 Task: Select the ignore option in the lint unknown at rules.
Action: Mouse moved to (72, 541)
Screenshot: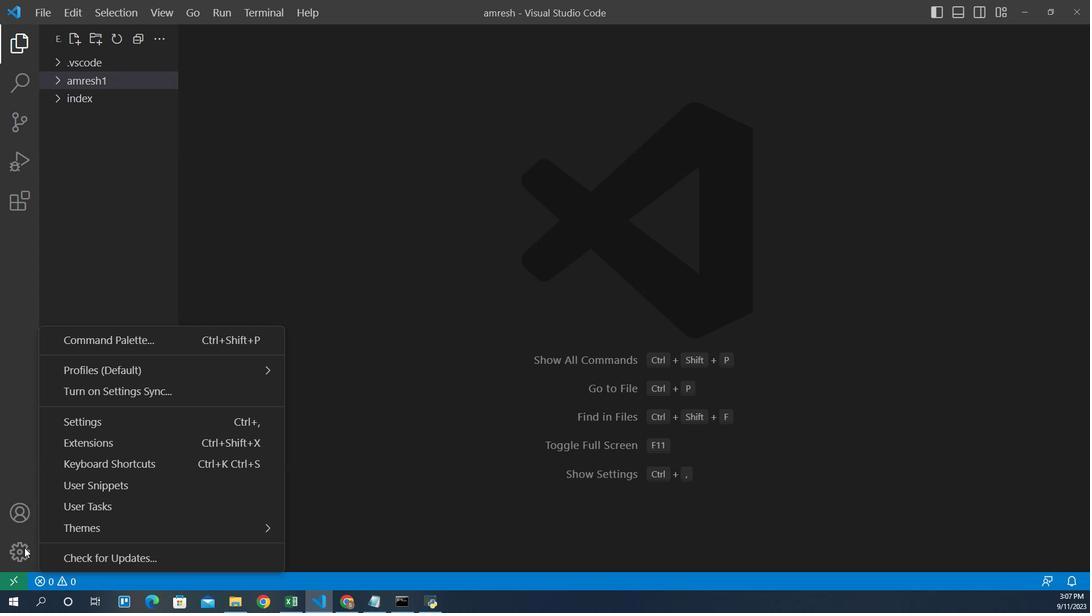 
Action: Mouse pressed left at (72, 541)
Screenshot: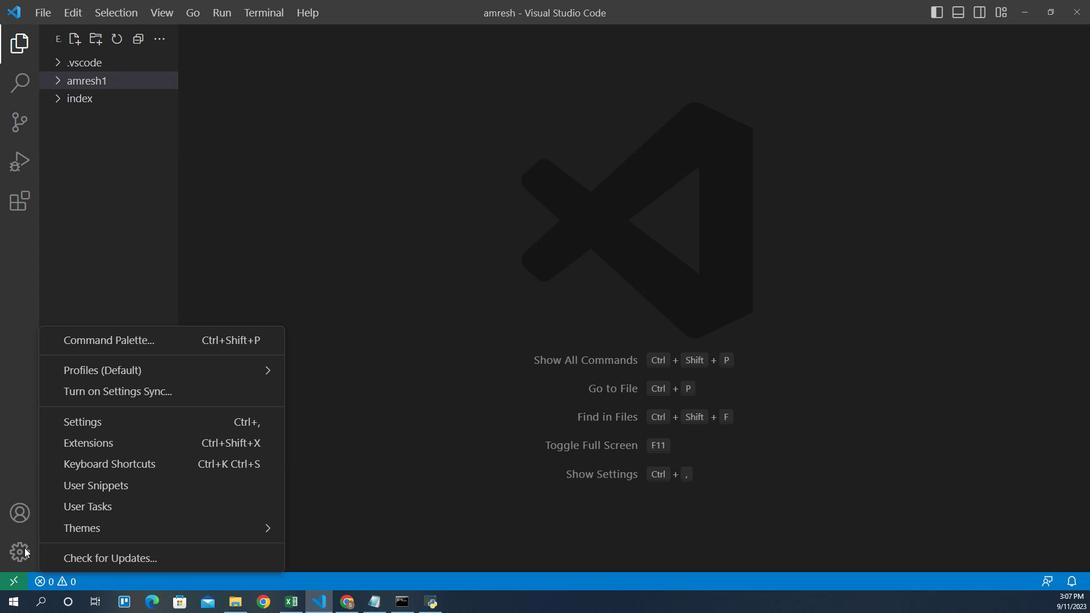 
Action: Mouse moved to (125, 430)
Screenshot: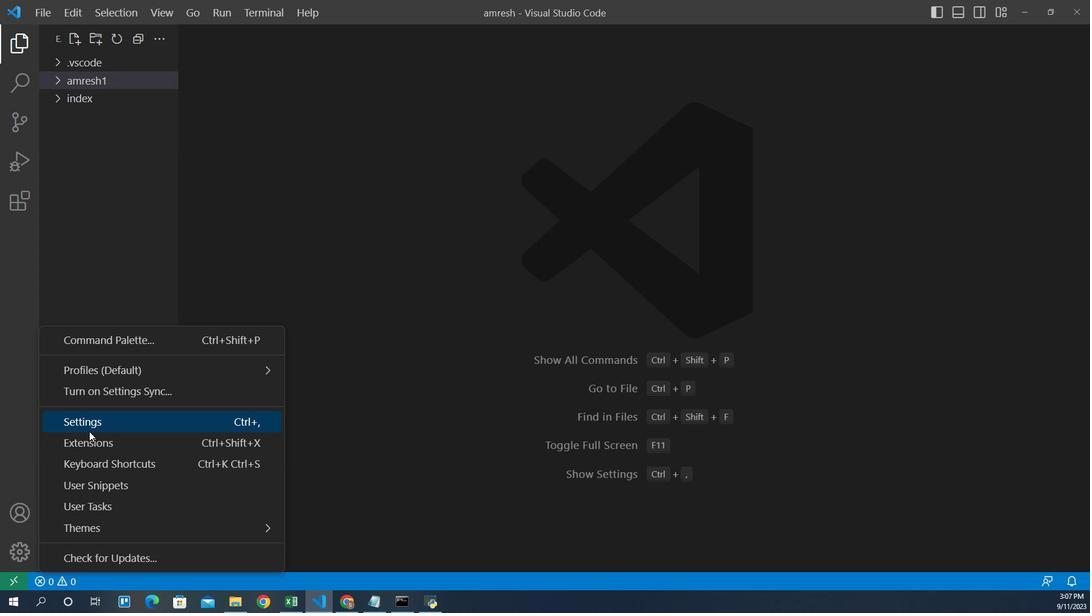 
Action: Mouse pressed left at (125, 430)
Screenshot: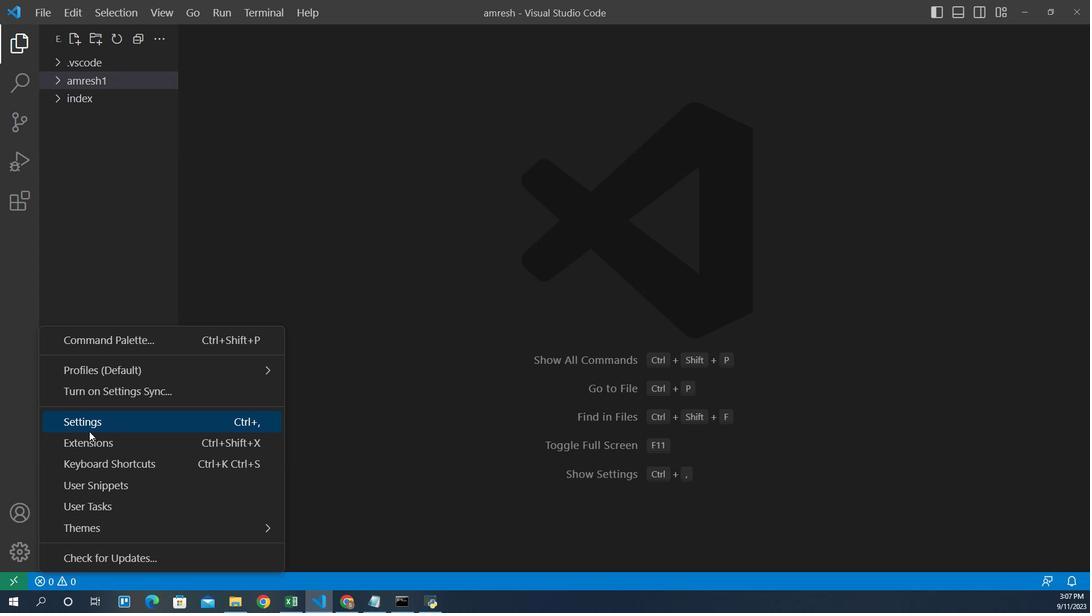 
Action: Mouse moved to (269, 272)
Screenshot: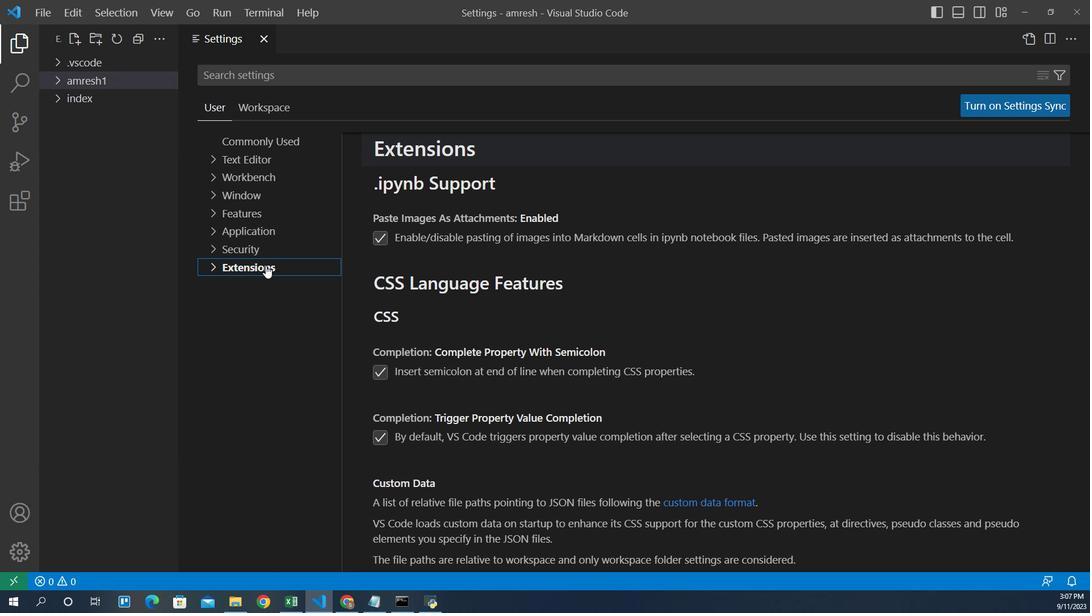 
Action: Mouse pressed left at (269, 272)
Screenshot: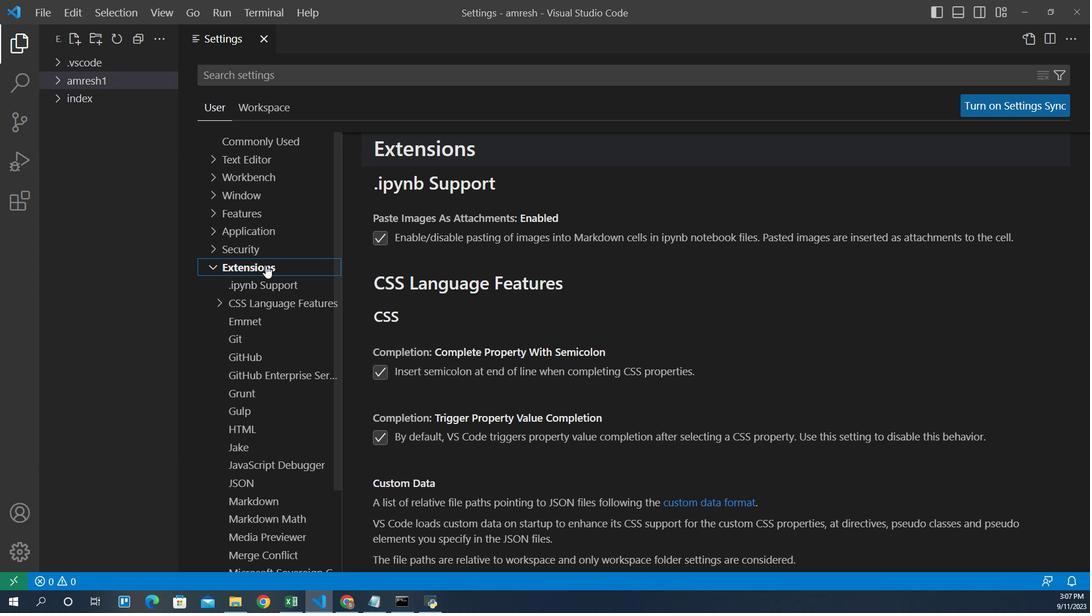 
Action: Mouse moved to (258, 309)
Screenshot: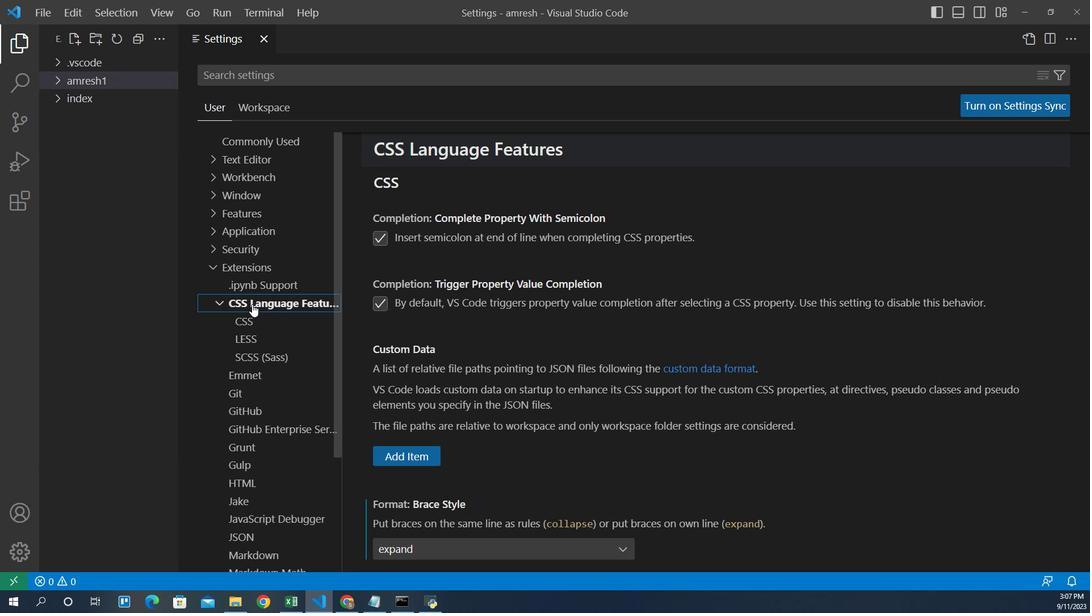 
Action: Mouse pressed left at (258, 309)
Screenshot: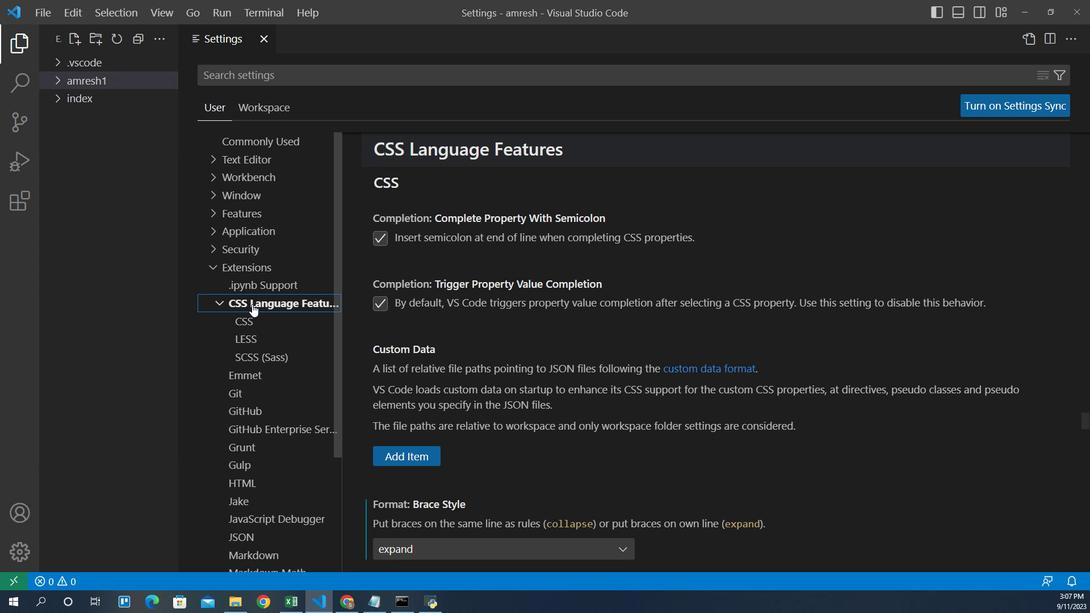 
Action: Mouse moved to (269, 358)
Screenshot: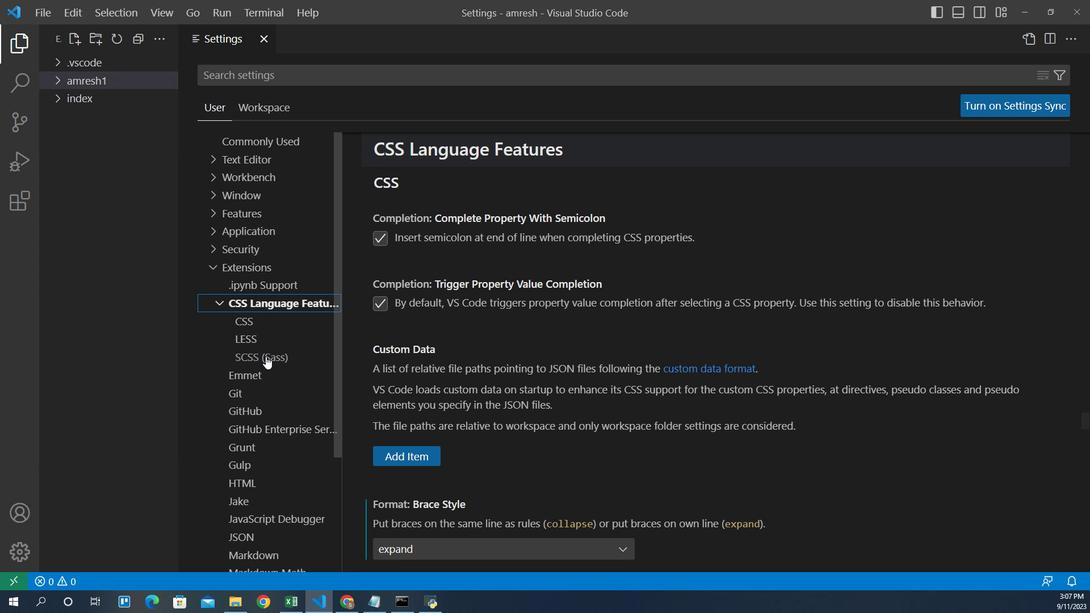 
Action: Mouse pressed left at (269, 358)
Screenshot: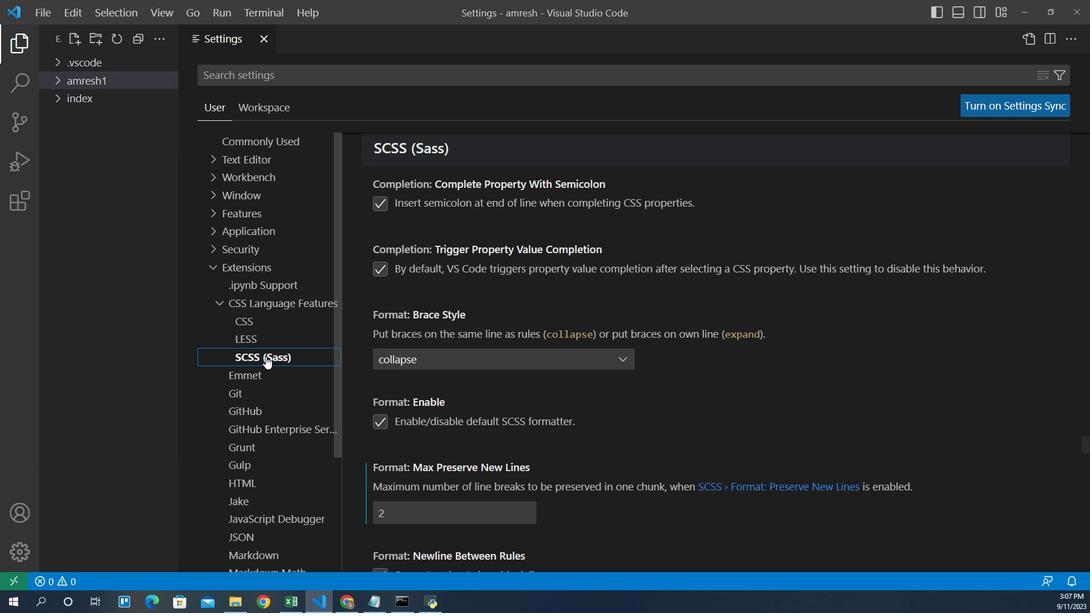 
Action: Mouse moved to (460, 382)
Screenshot: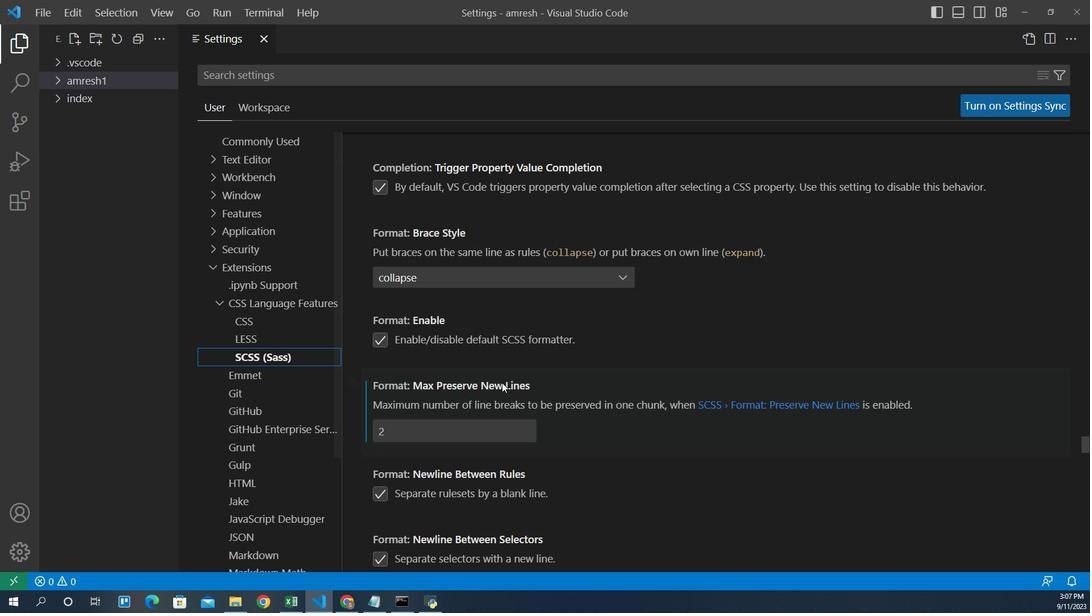 
Action: Mouse scrolled (460, 381) with delta (0, 0)
Screenshot: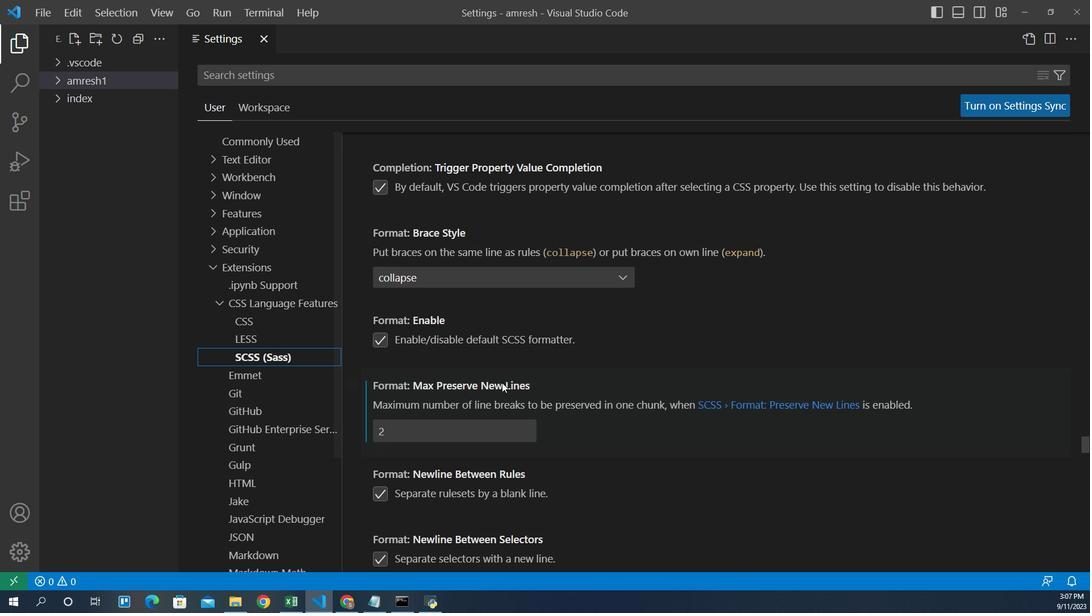 
Action: Mouse moved to (461, 382)
Screenshot: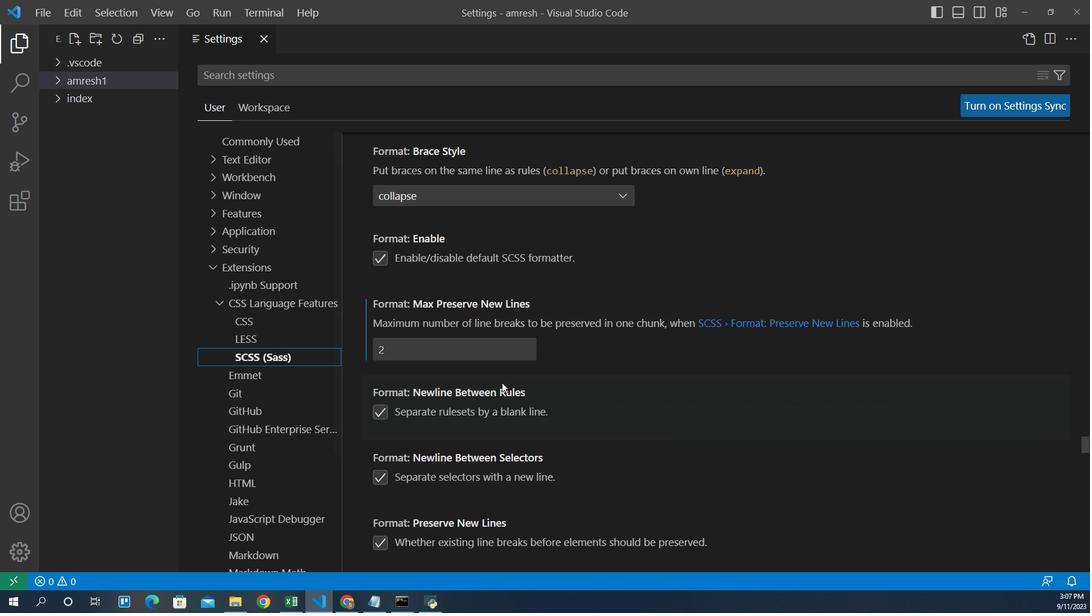 
Action: Mouse scrolled (461, 382) with delta (0, 0)
Screenshot: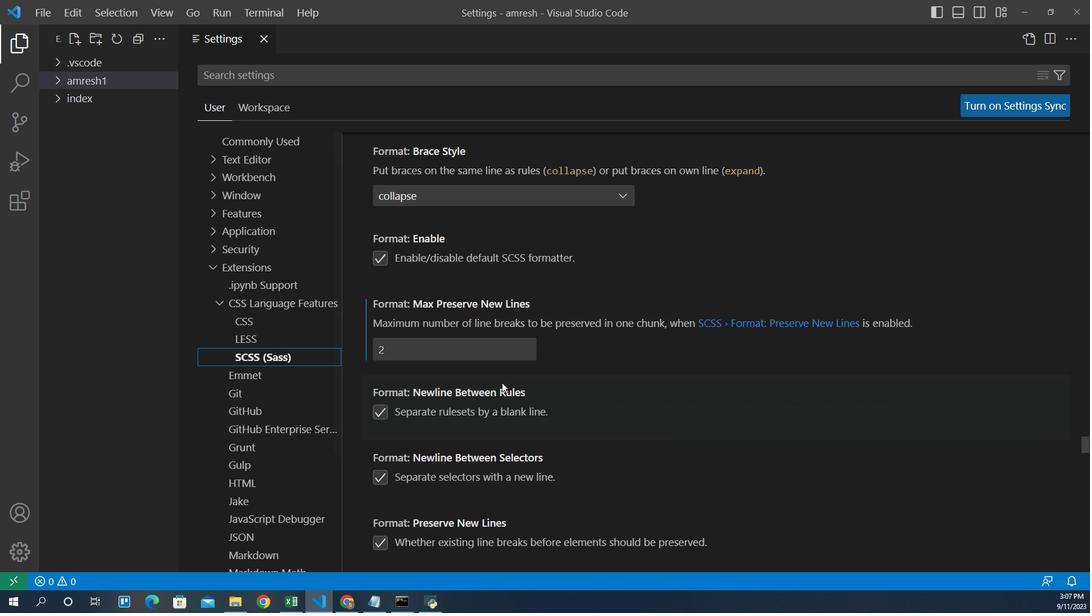 
Action: Mouse moved to (461, 382)
Screenshot: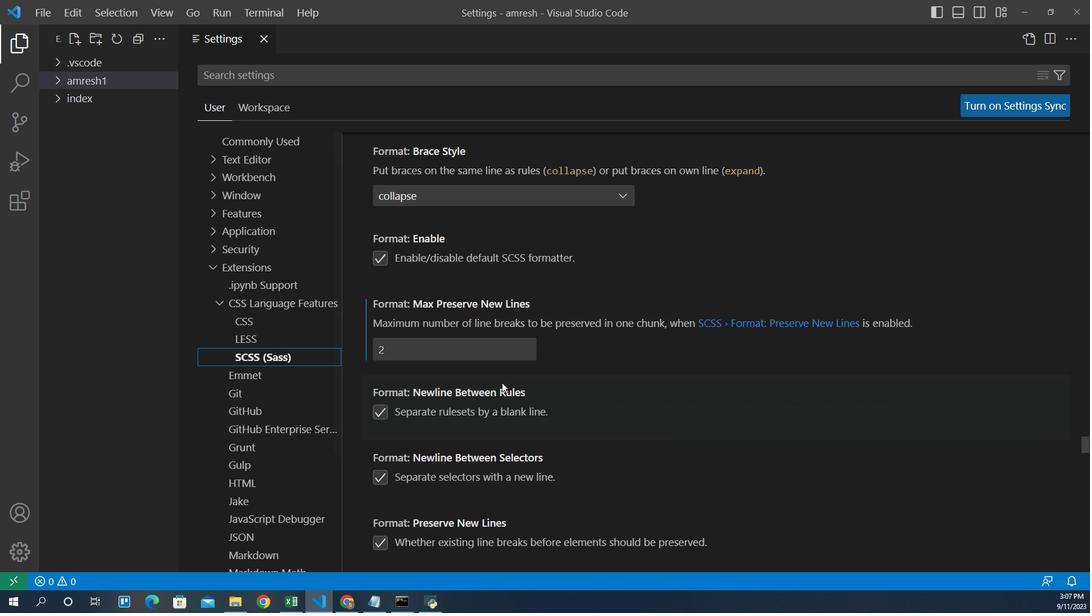 
Action: Mouse scrolled (461, 382) with delta (0, 0)
Screenshot: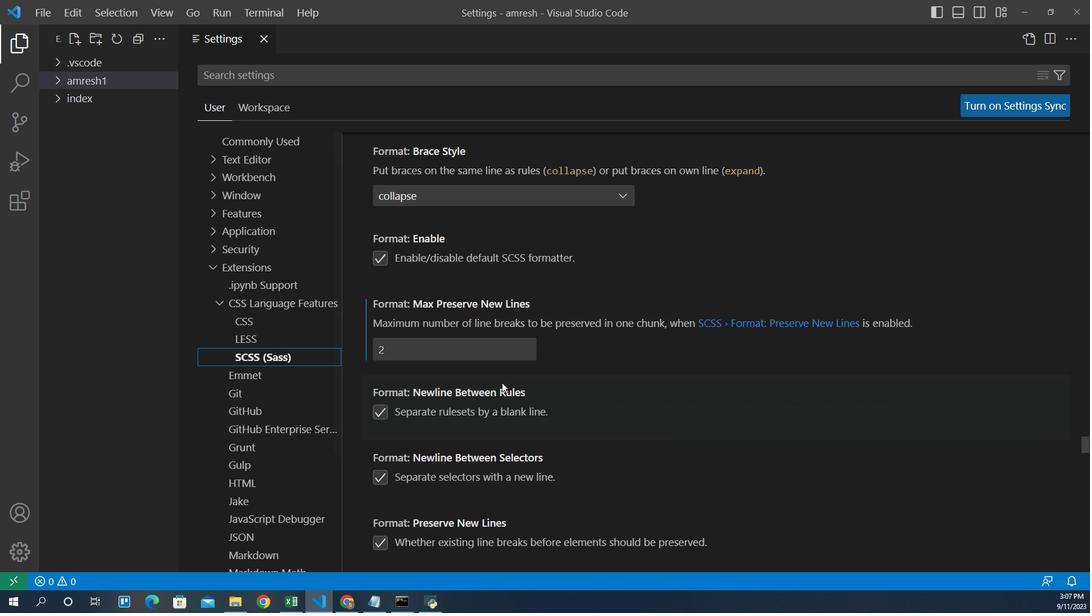 
Action: Mouse moved to (462, 382)
Screenshot: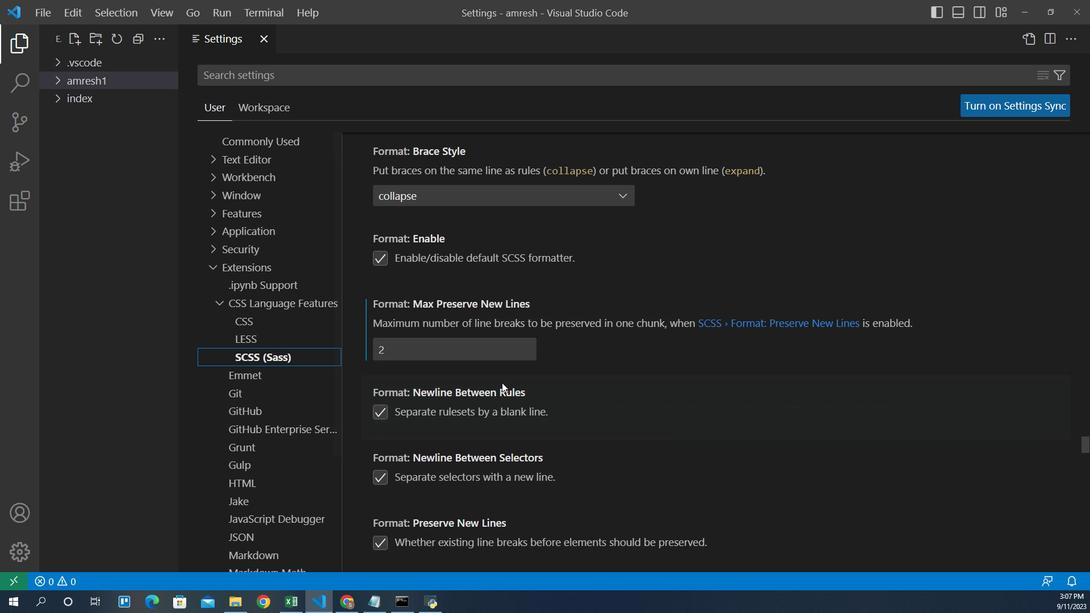 
Action: Mouse scrolled (462, 382) with delta (0, 0)
Screenshot: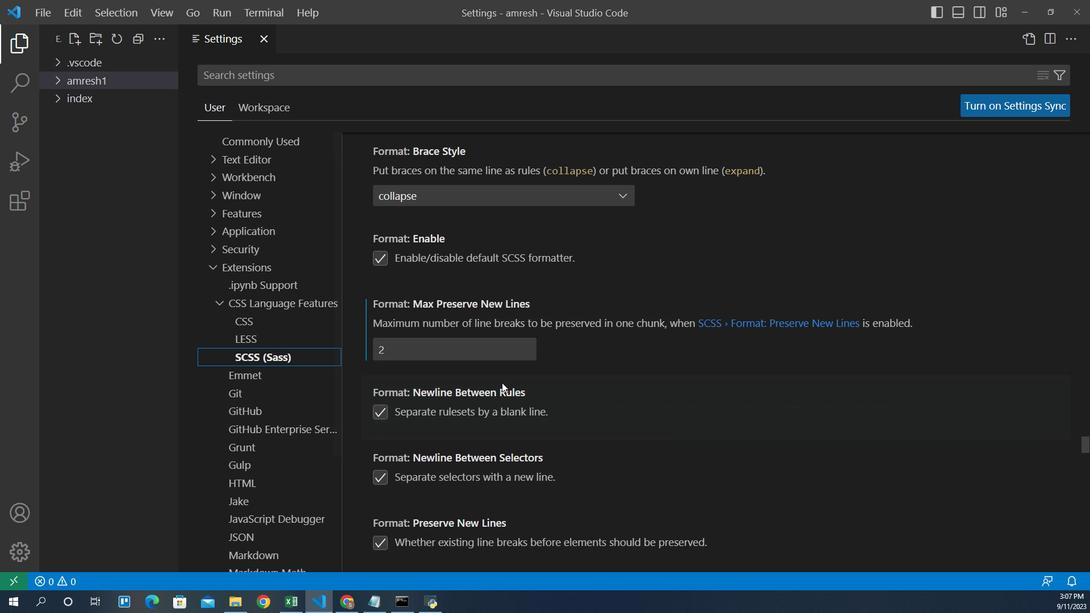 
Action: Mouse scrolled (462, 383) with delta (0, 0)
Screenshot: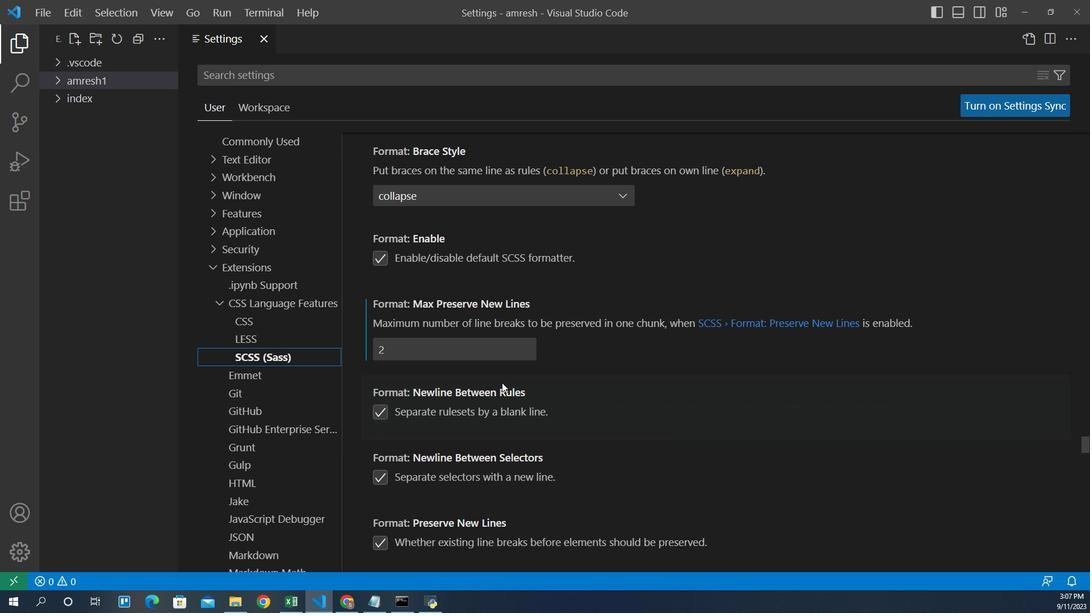 
Action: Mouse scrolled (462, 382) with delta (0, 0)
Screenshot: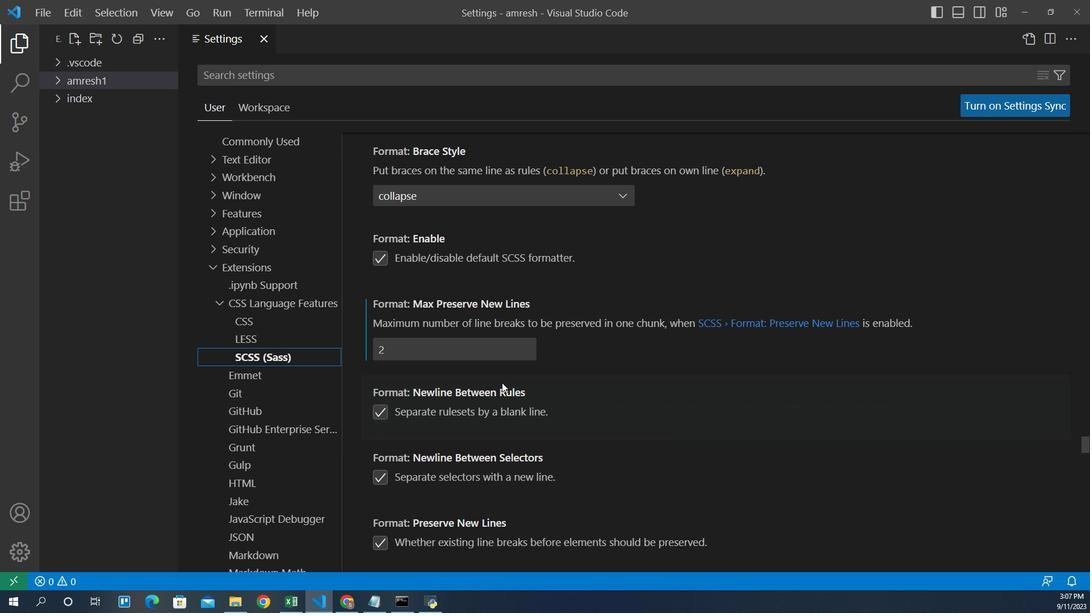 
Action: Mouse moved to (462, 383)
Screenshot: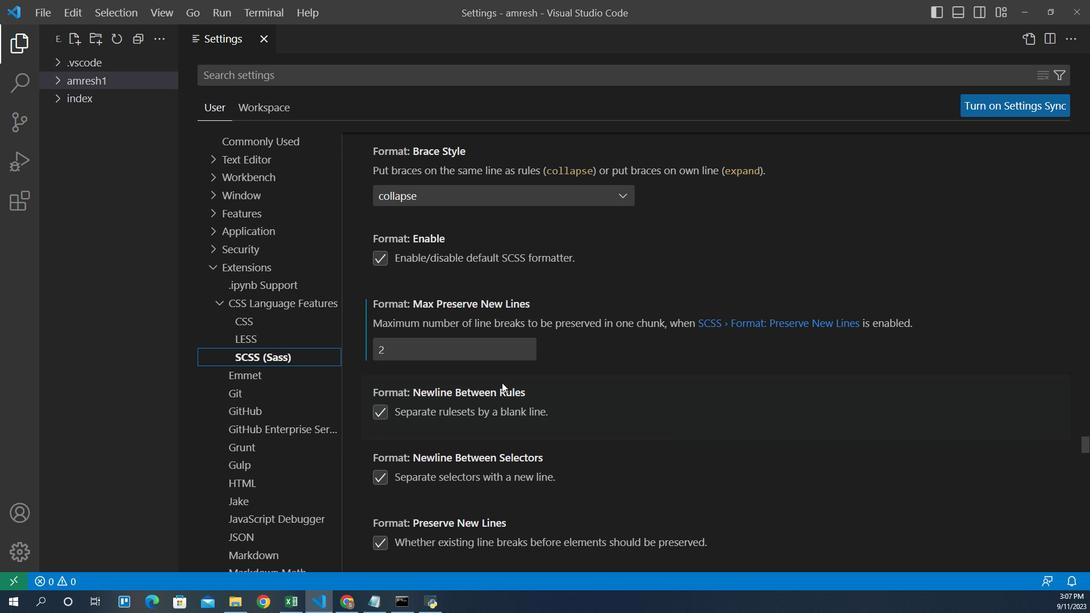 
Action: Mouse scrolled (462, 382) with delta (0, 0)
Screenshot: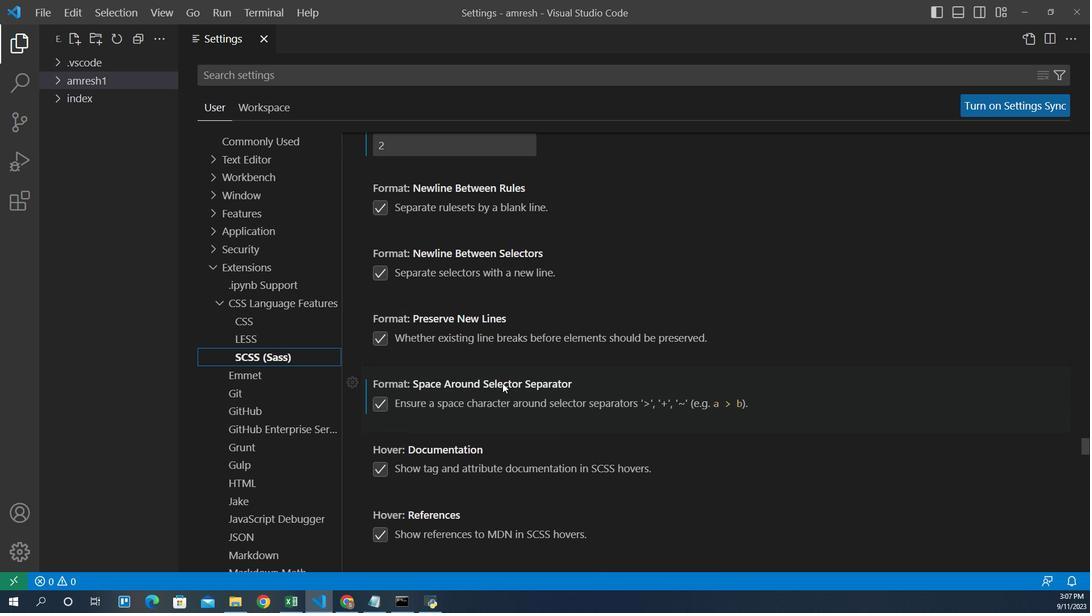 
Action: Mouse scrolled (462, 382) with delta (0, 0)
Screenshot: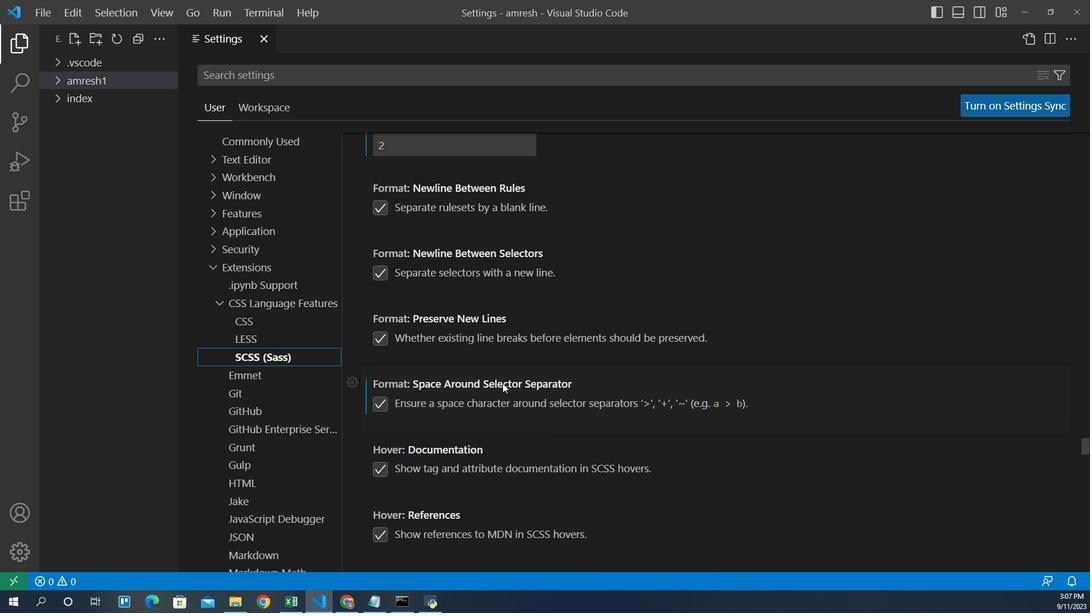 
Action: Mouse scrolled (462, 382) with delta (0, 0)
Screenshot: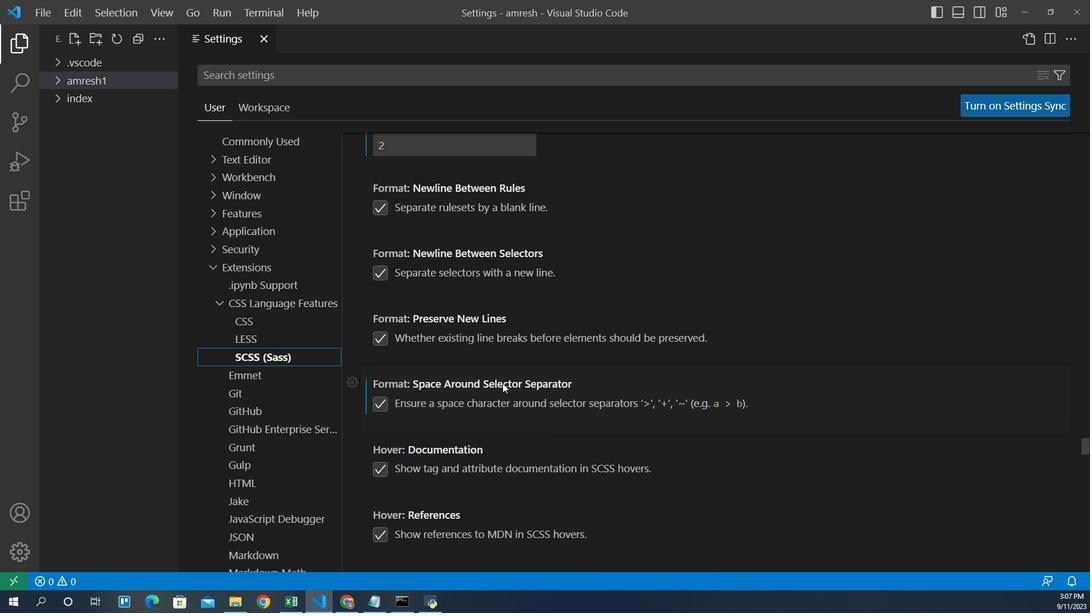 
Action: Mouse scrolled (462, 382) with delta (0, 0)
Screenshot: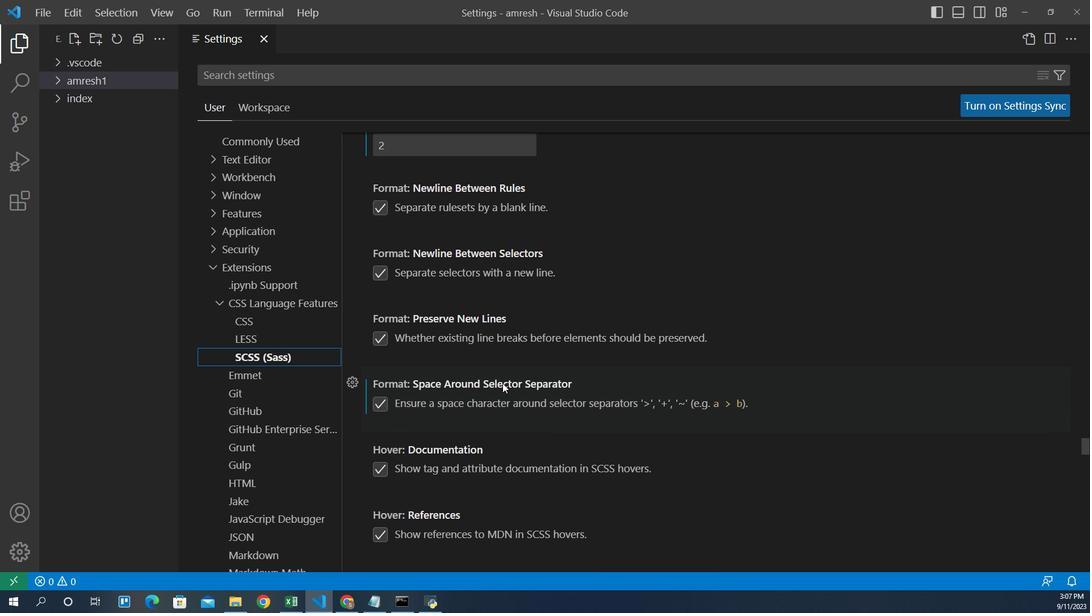 
Action: Mouse scrolled (462, 382) with delta (0, 0)
Screenshot: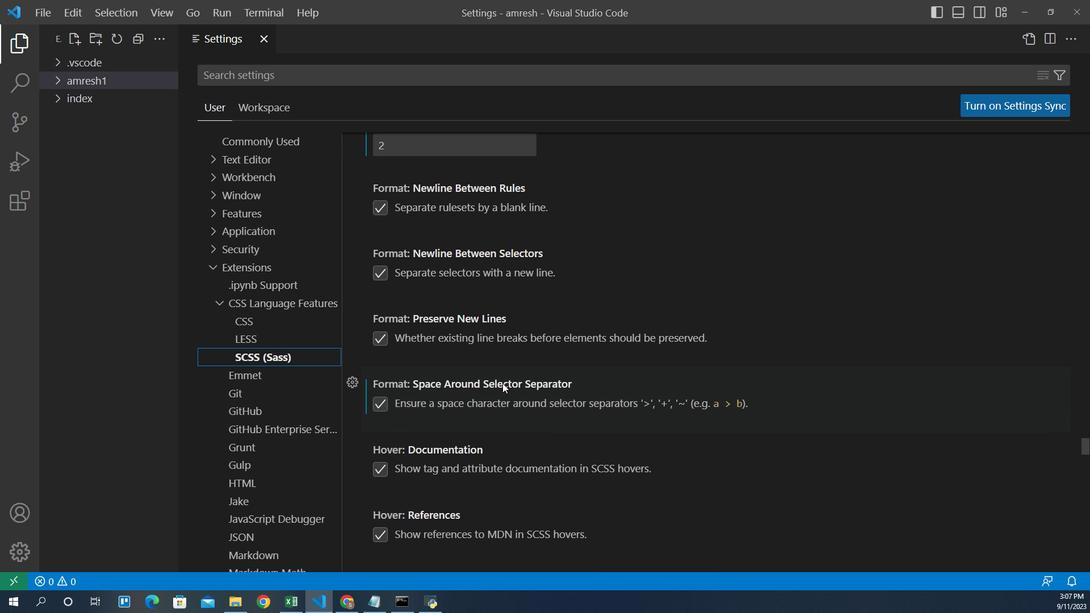 
Action: Mouse moved to (462, 384)
Screenshot: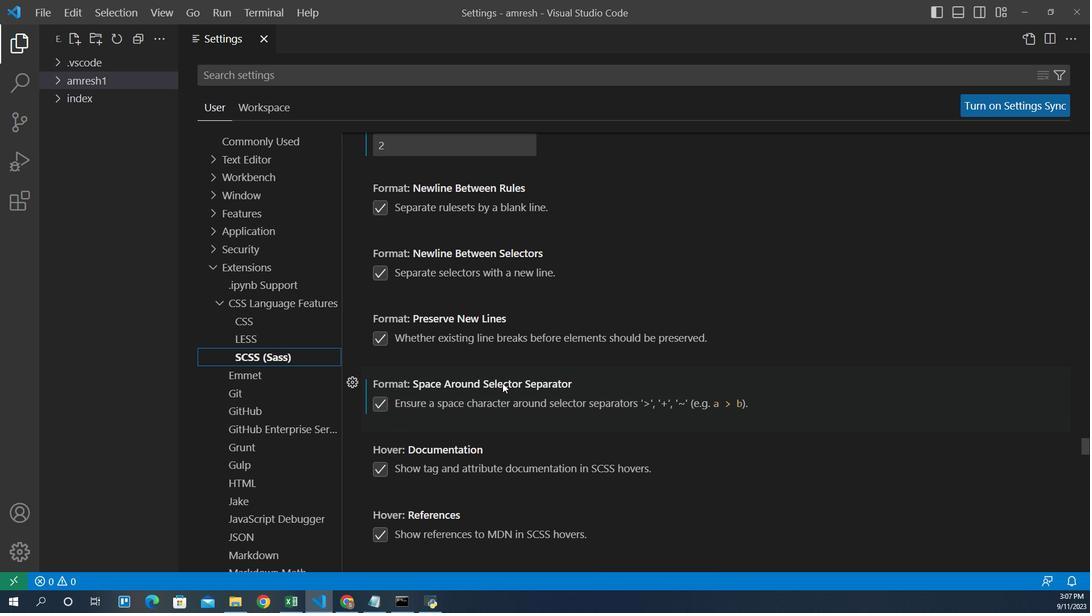 
Action: Mouse scrolled (462, 383) with delta (0, 0)
Screenshot: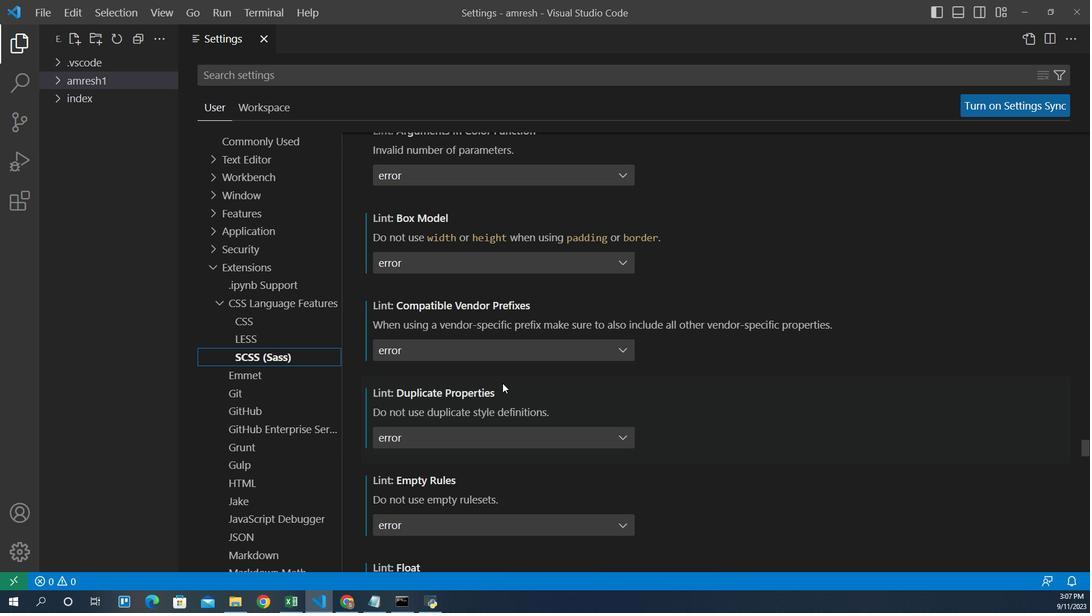 
Action: Mouse scrolled (462, 383) with delta (0, 0)
Screenshot: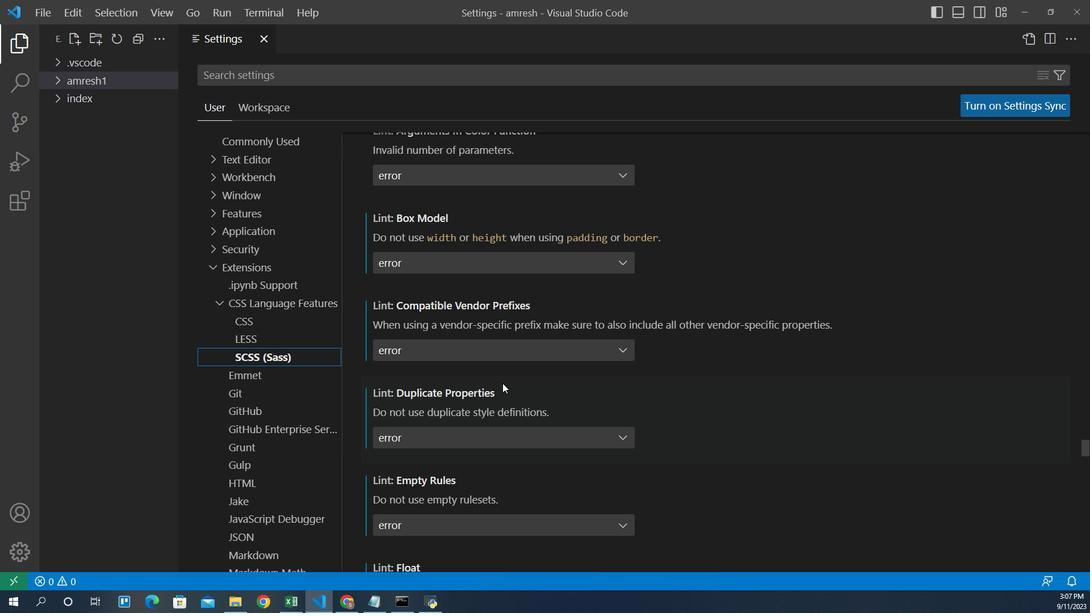 
Action: Mouse scrolled (462, 383) with delta (0, 0)
Screenshot: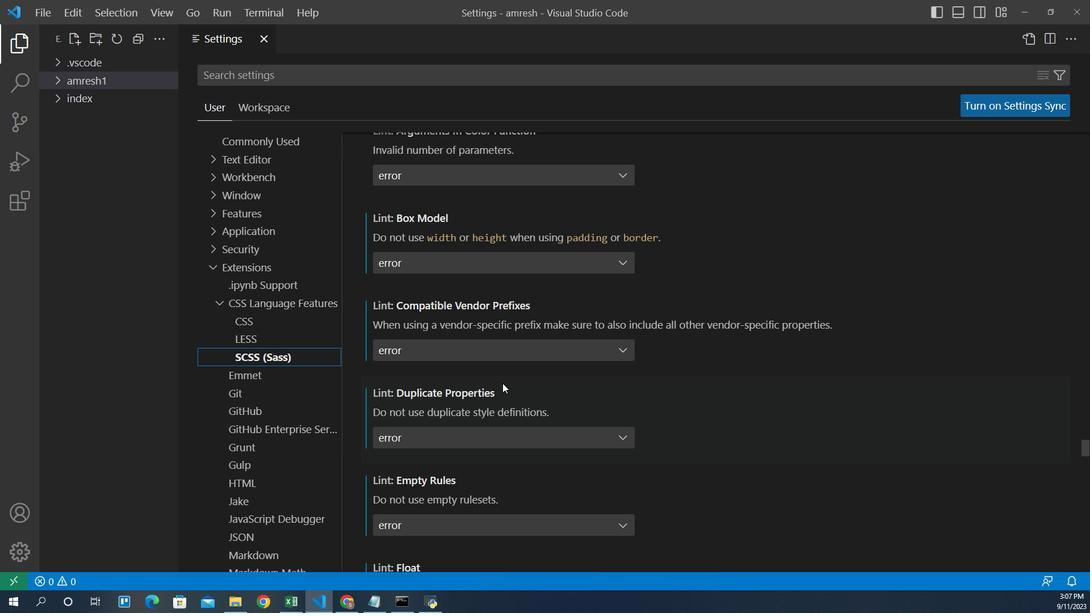 
Action: Mouse scrolled (462, 383) with delta (0, 0)
Screenshot: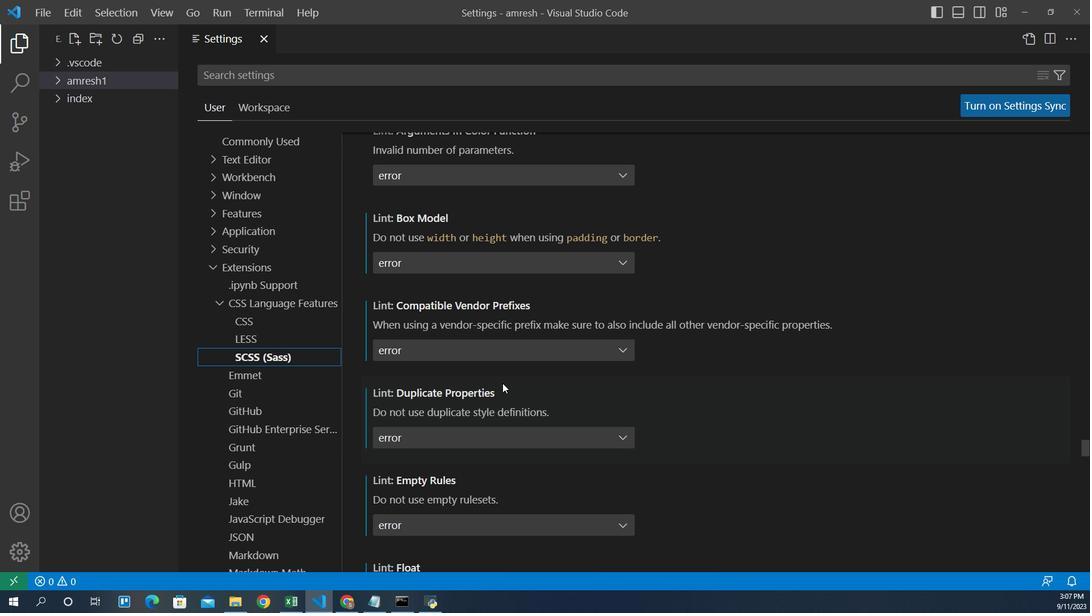 
Action: Mouse scrolled (462, 383) with delta (0, 0)
Screenshot: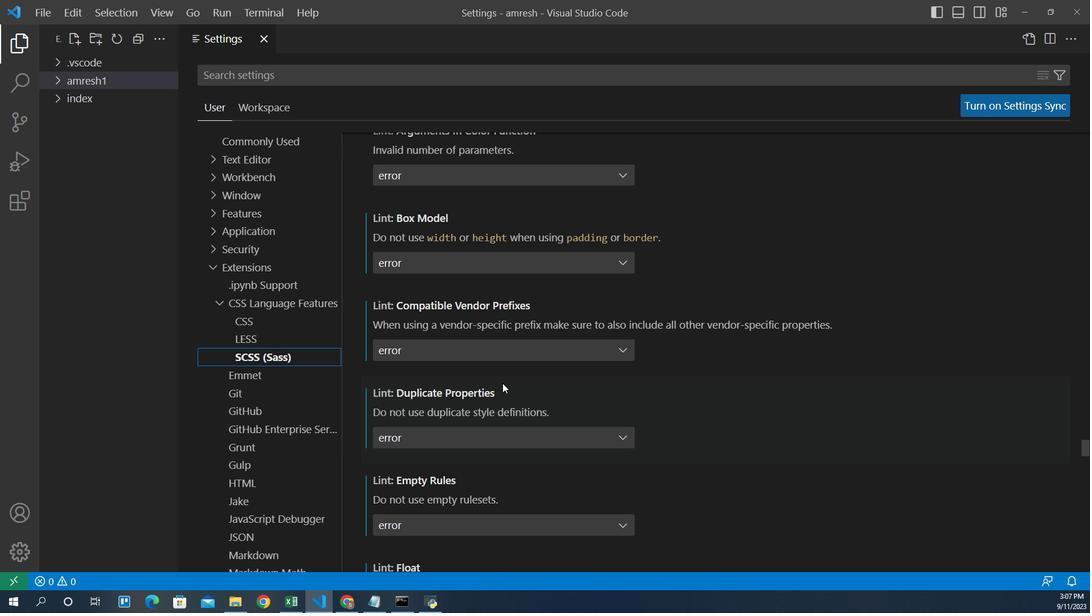 
Action: Mouse scrolled (462, 383) with delta (0, 0)
Screenshot: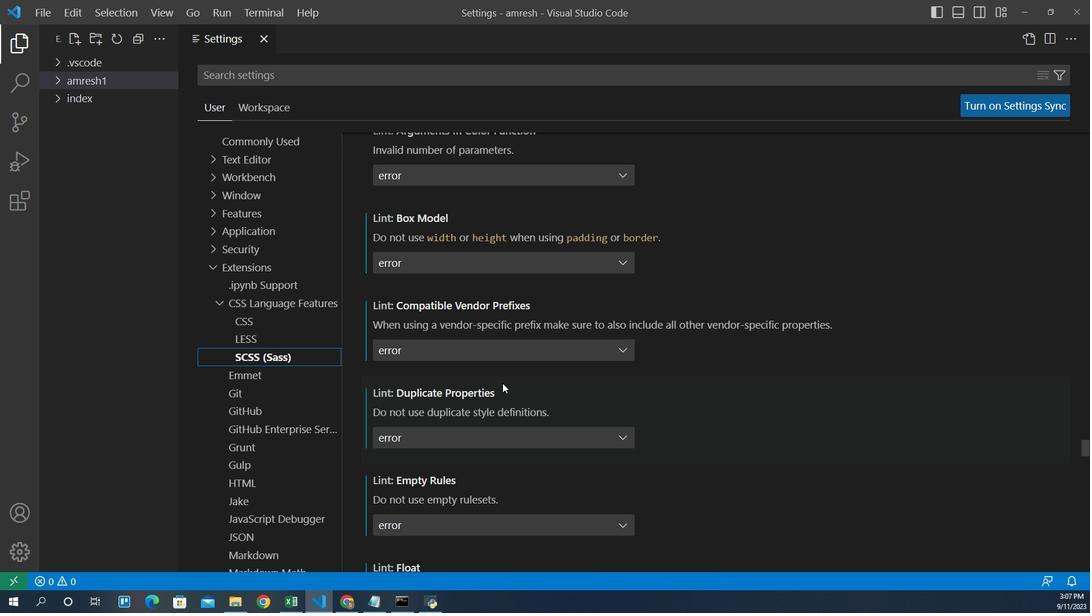 
Action: Mouse scrolled (462, 383) with delta (0, 0)
Screenshot: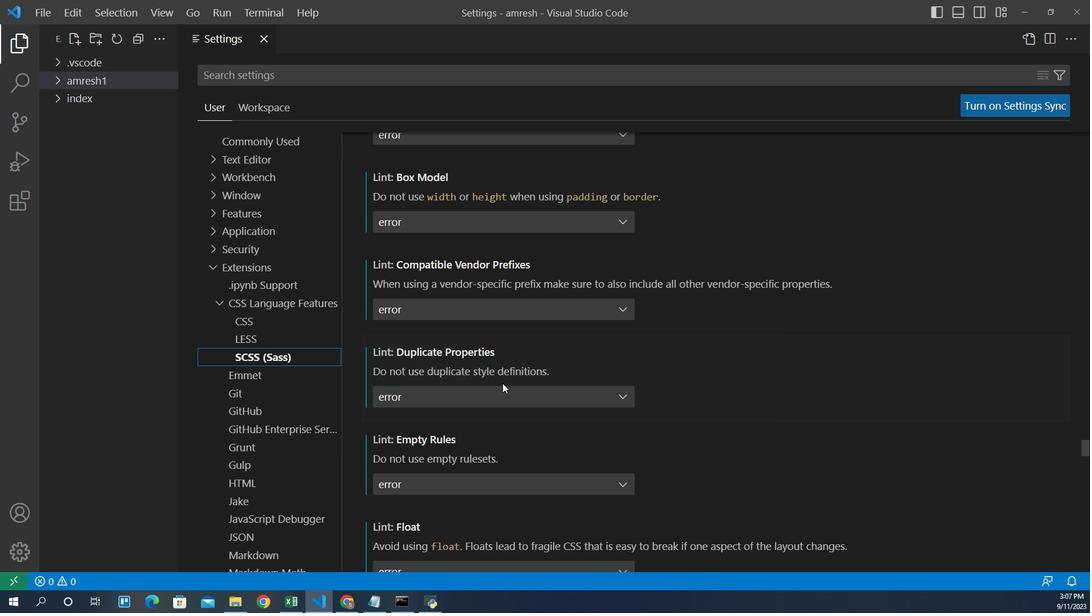 
Action: Mouse scrolled (462, 383) with delta (0, 0)
Screenshot: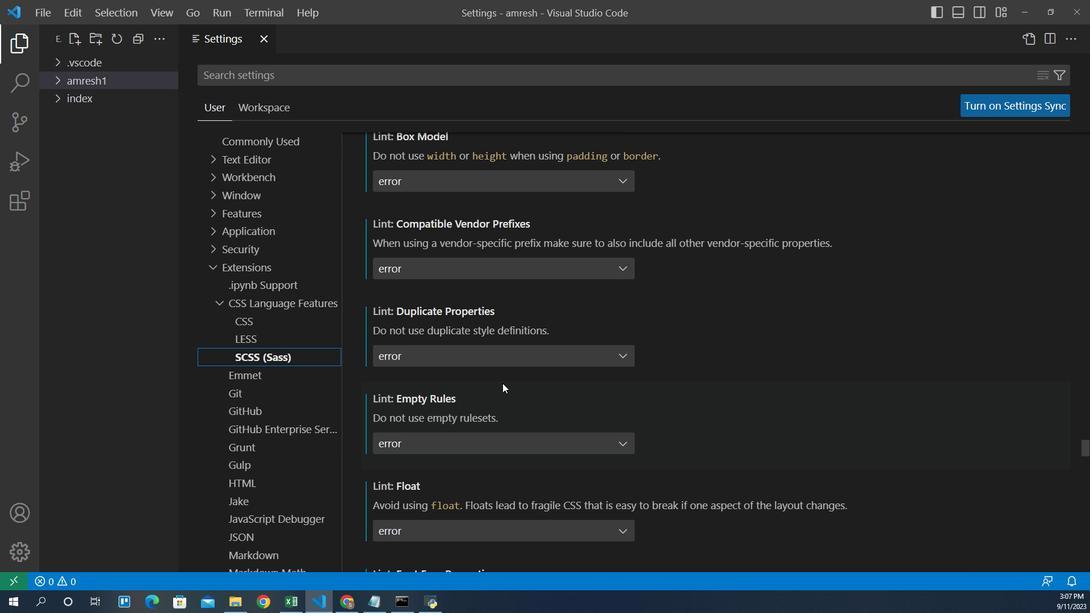 
Action: Mouse scrolled (462, 383) with delta (0, 0)
Screenshot: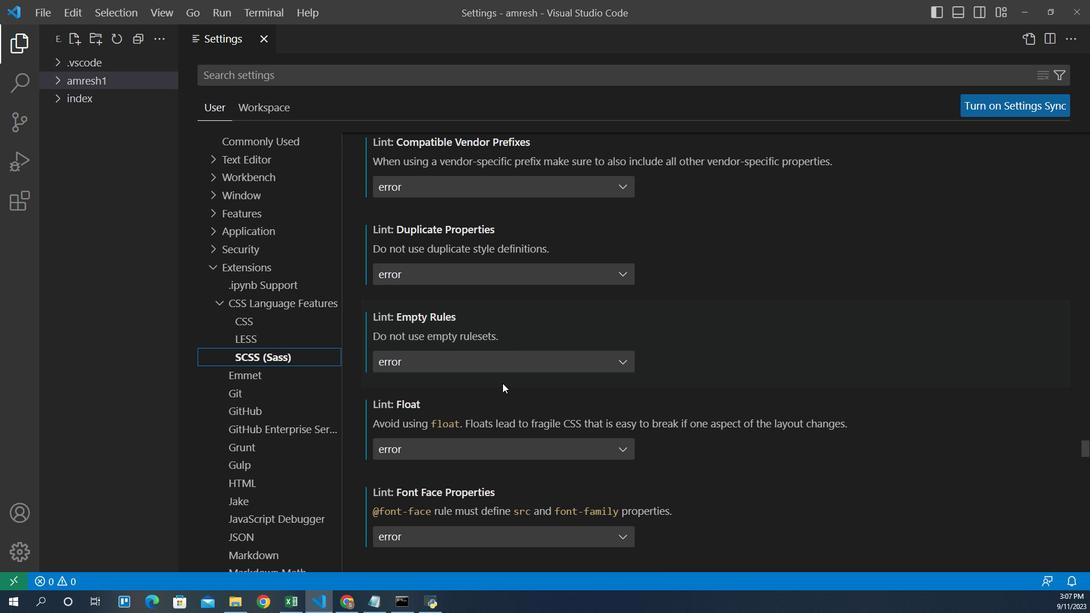 
Action: Mouse scrolled (462, 383) with delta (0, 0)
Screenshot: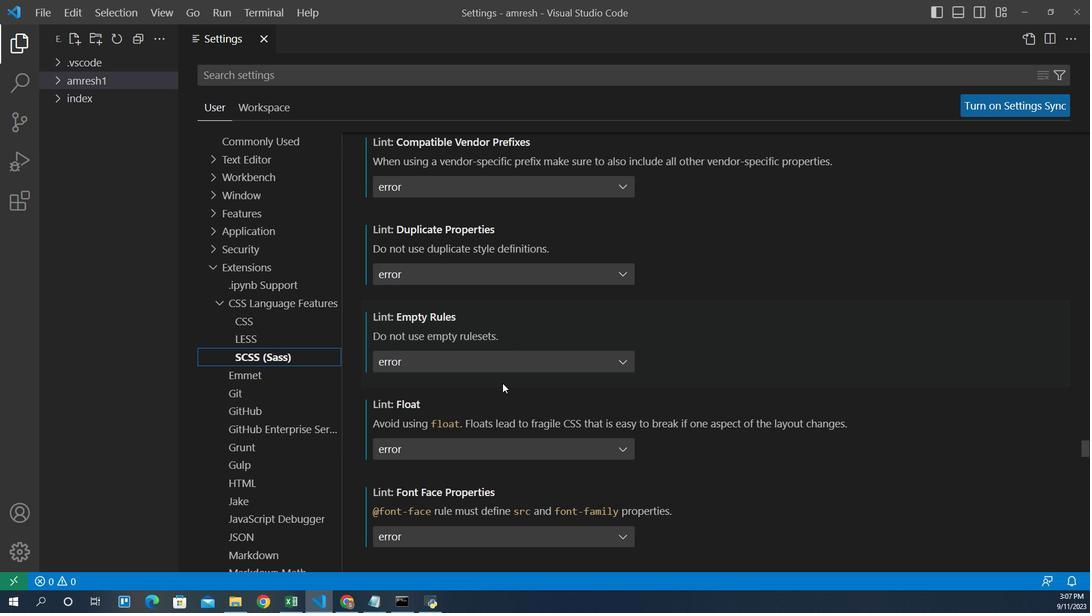 
Action: Mouse moved to (463, 383)
Screenshot: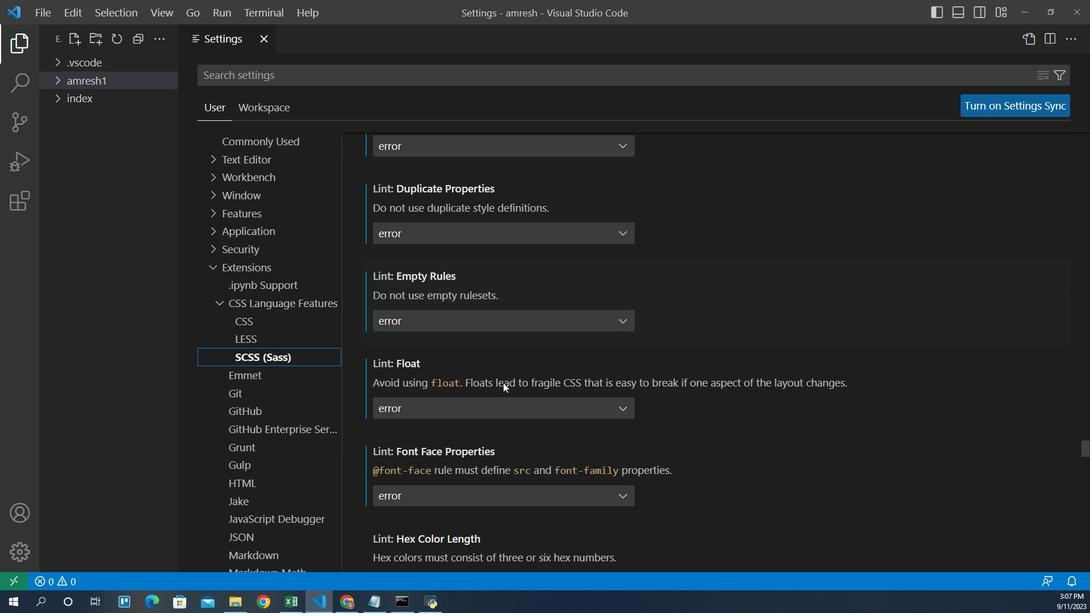 
Action: Mouse scrolled (463, 382) with delta (0, 0)
Screenshot: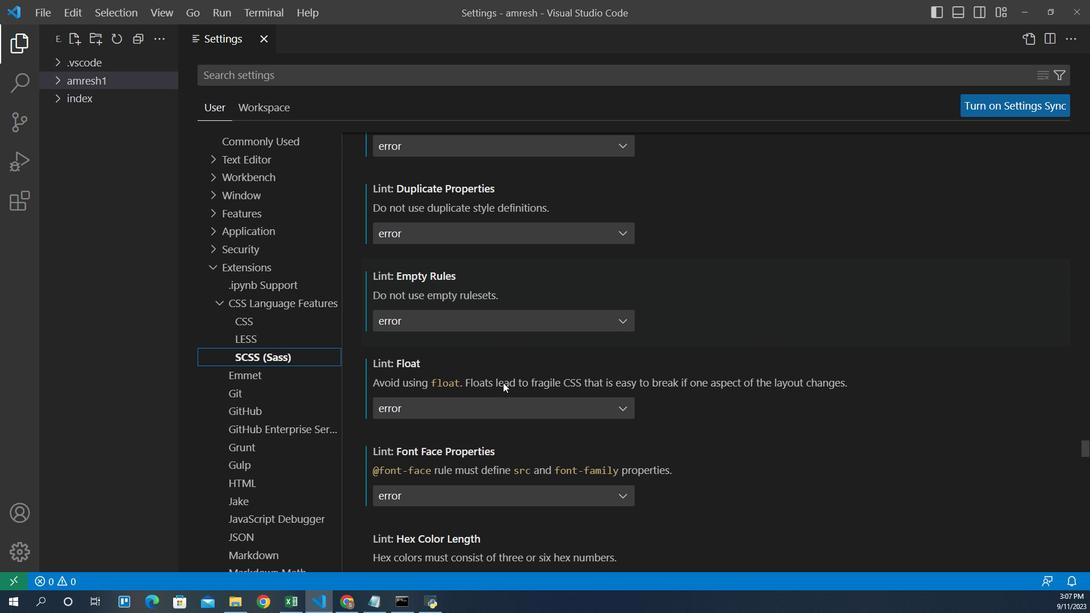 
Action: Mouse scrolled (463, 382) with delta (0, 0)
Screenshot: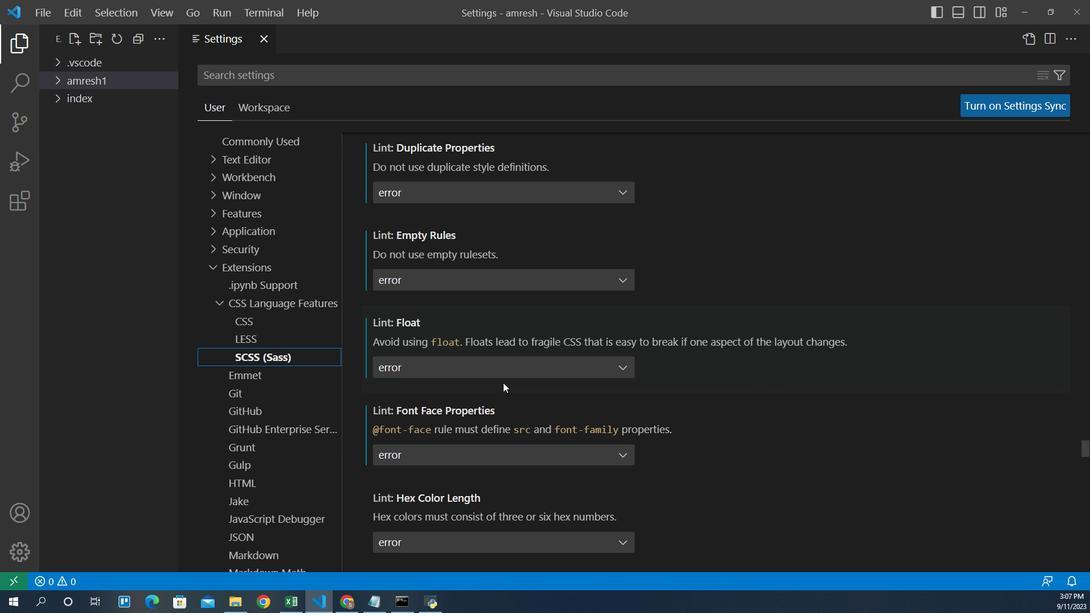 
Action: Mouse scrolled (463, 382) with delta (0, 0)
Screenshot: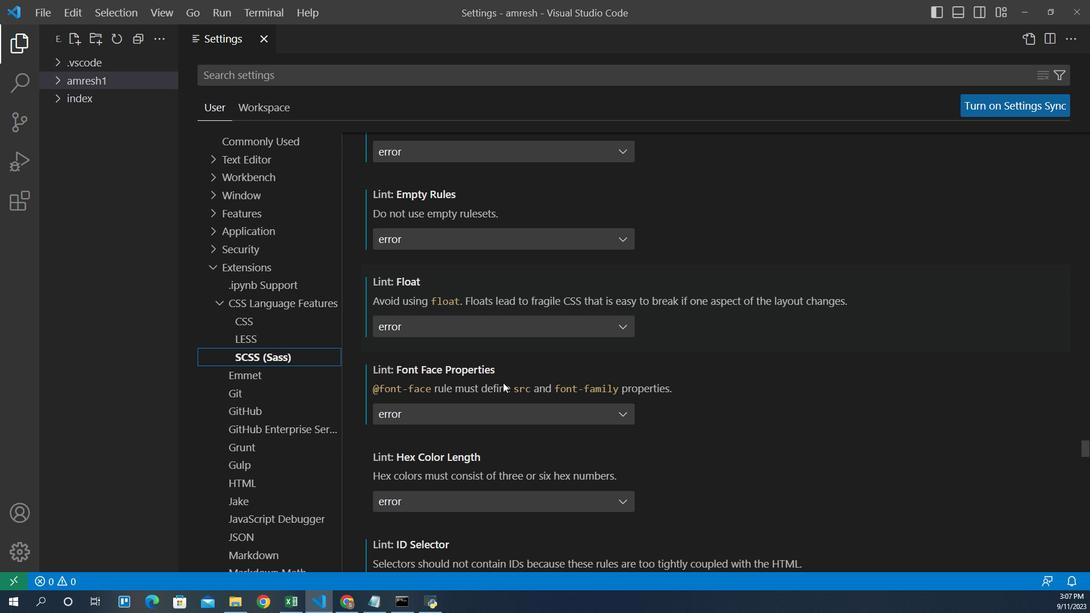 
Action: Mouse moved to (463, 383)
Screenshot: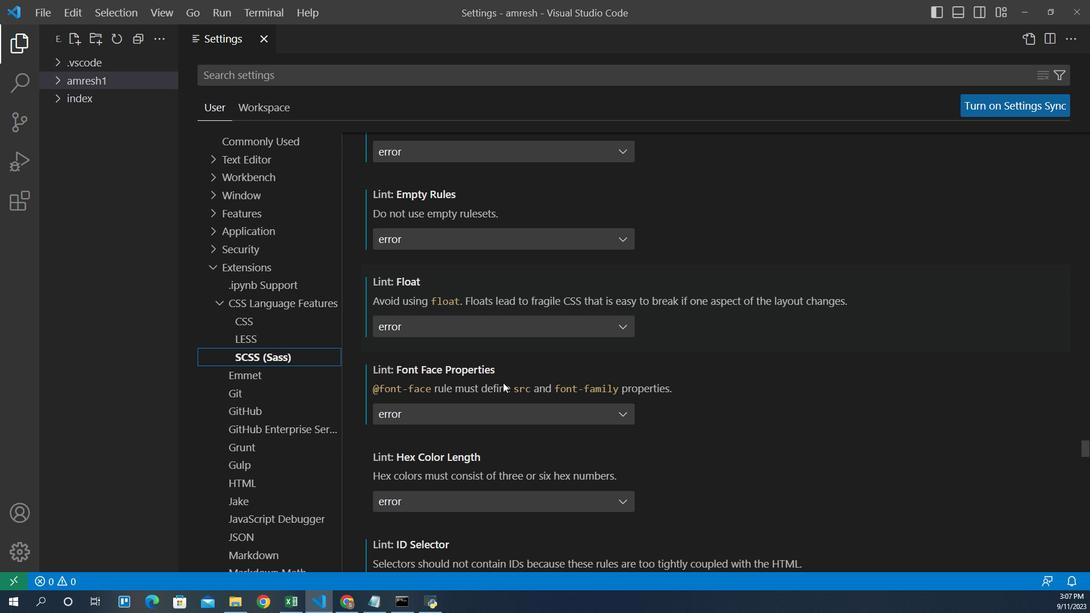 
Action: Mouse scrolled (463, 382) with delta (0, 0)
Screenshot: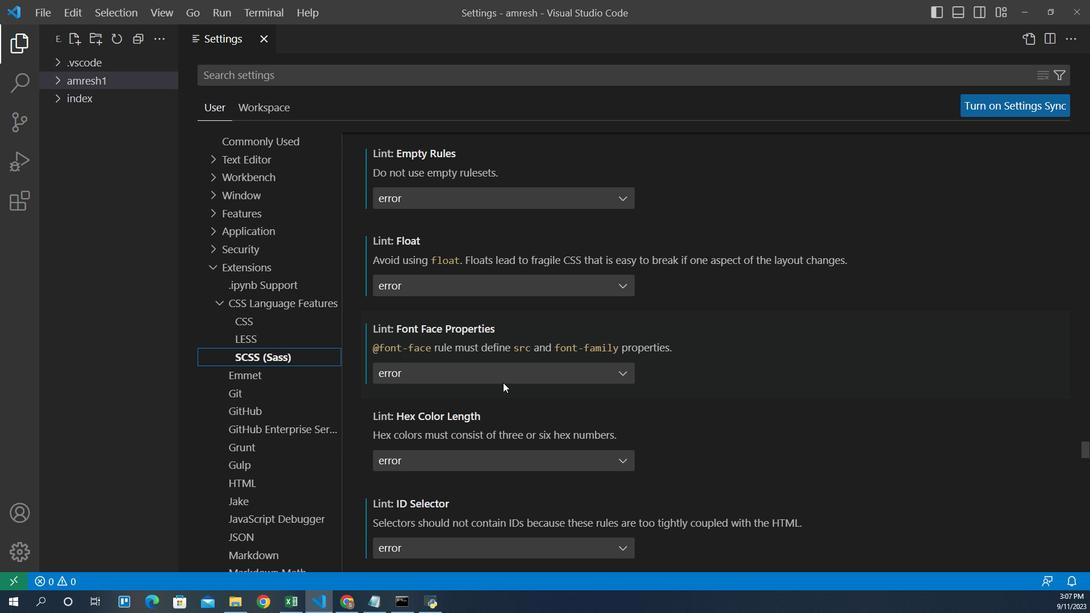 
Action: Mouse scrolled (463, 382) with delta (0, 0)
Screenshot: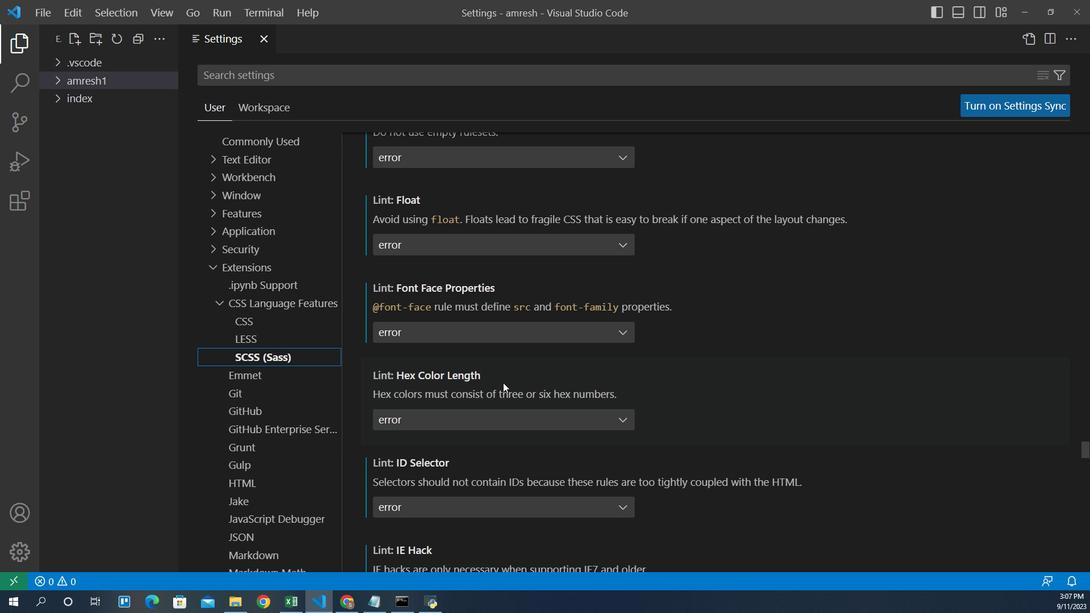 
Action: Mouse scrolled (463, 382) with delta (0, 0)
Screenshot: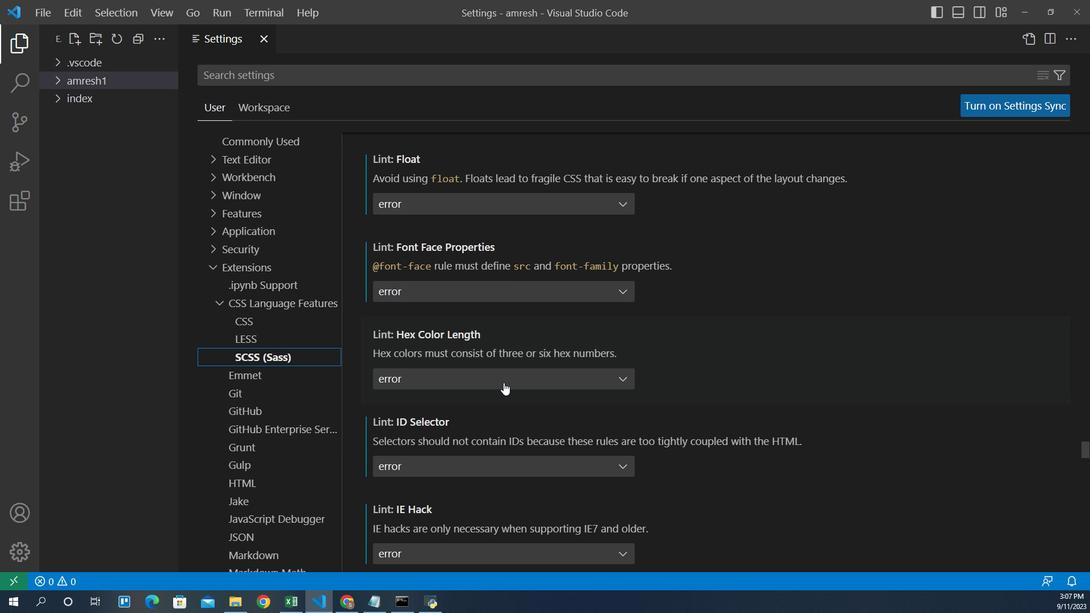 
Action: Mouse moved to (463, 383)
Screenshot: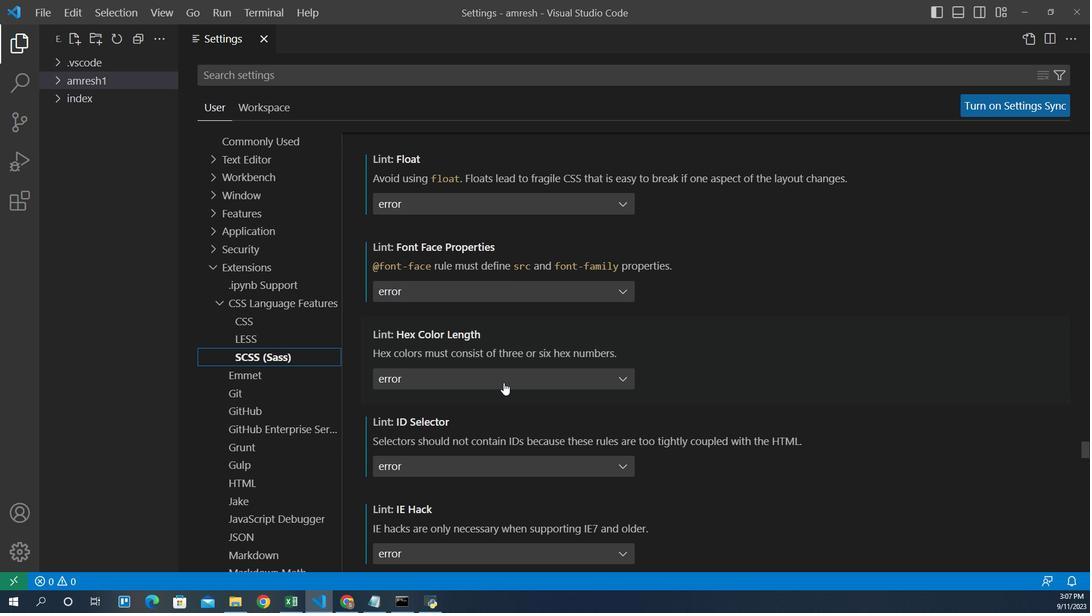 
Action: Mouse scrolled (463, 382) with delta (0, 0)
Screenshot: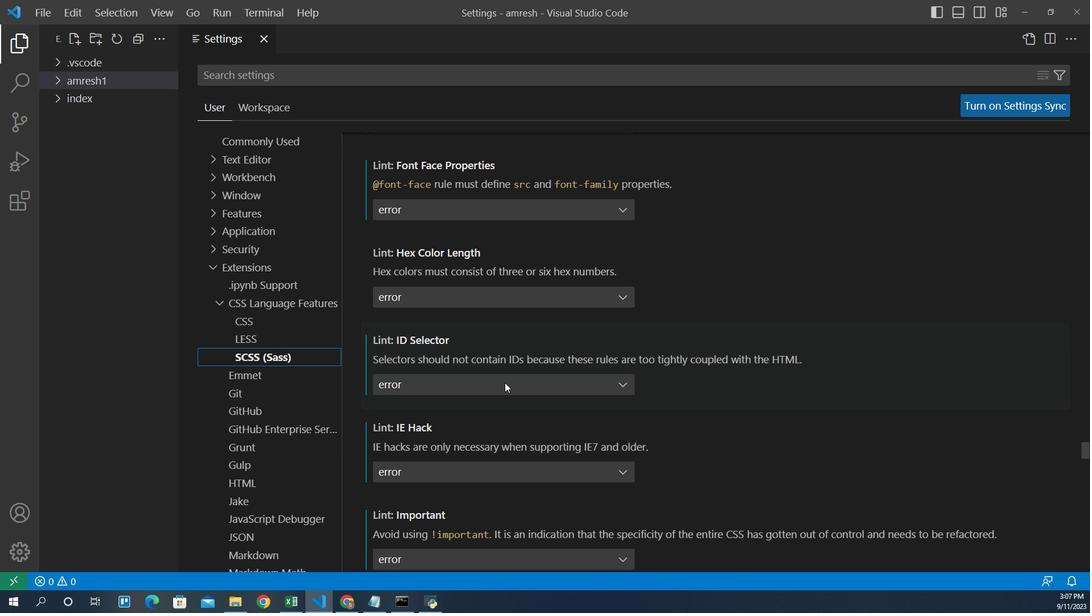
Action: Mouse moved to (464, 383)
Screenshot: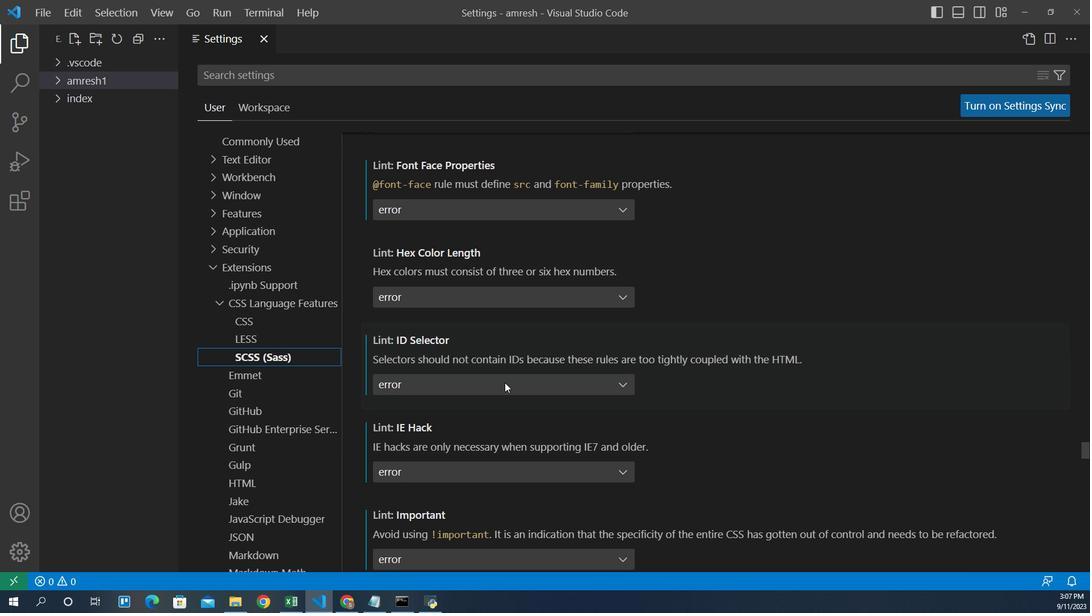 
Action: Mouse scrolled (464, 382) with delta (0, 0)
Screenshot: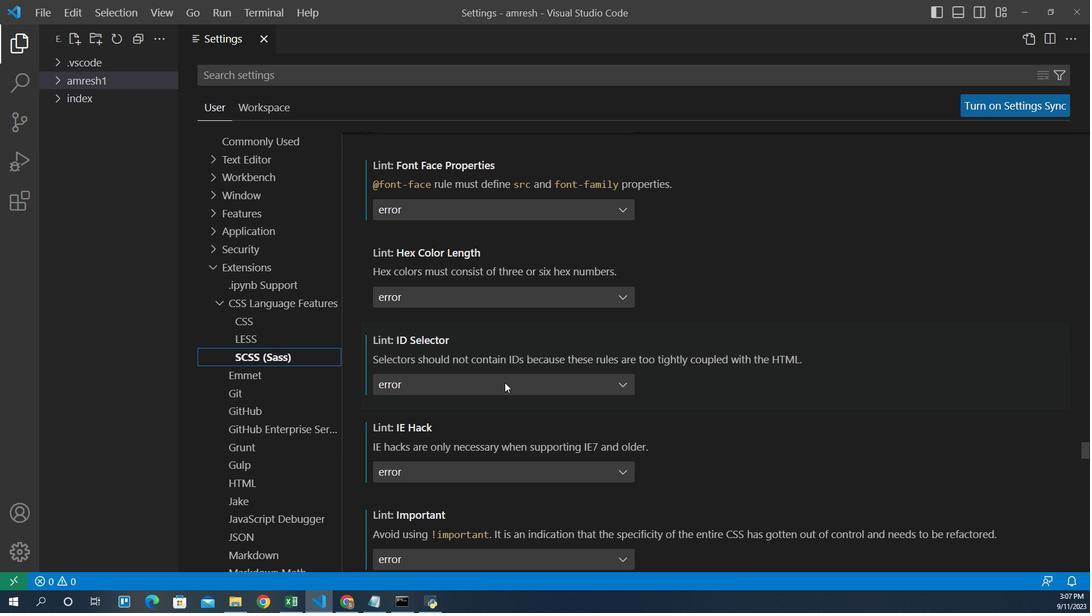 
Action: Mouse scrolled (464, 382) with delta (0, 0)
Screenshot: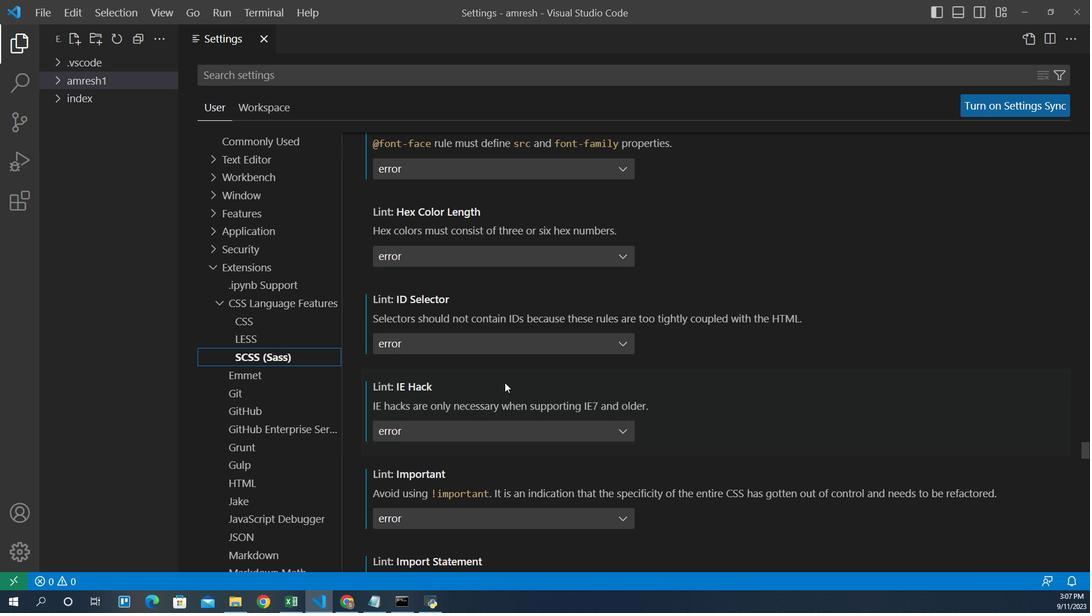 
Action: Mouse scrolled (464, 382) with delta (0, 0)
Screenshot: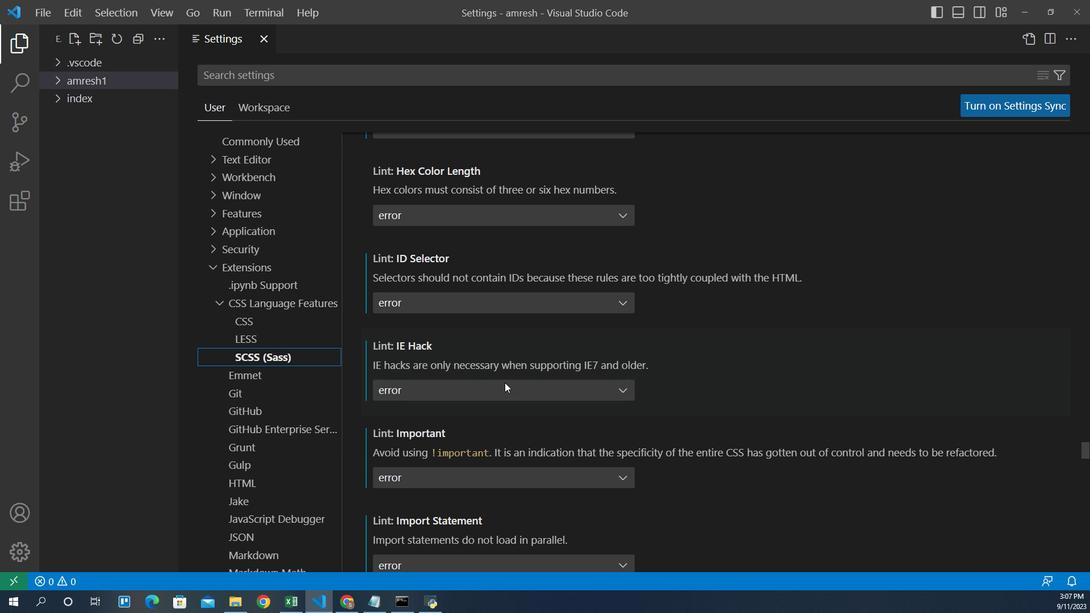 
Action: Mouse scrolled (464, 382) with delta (0, 0)
Screenshot: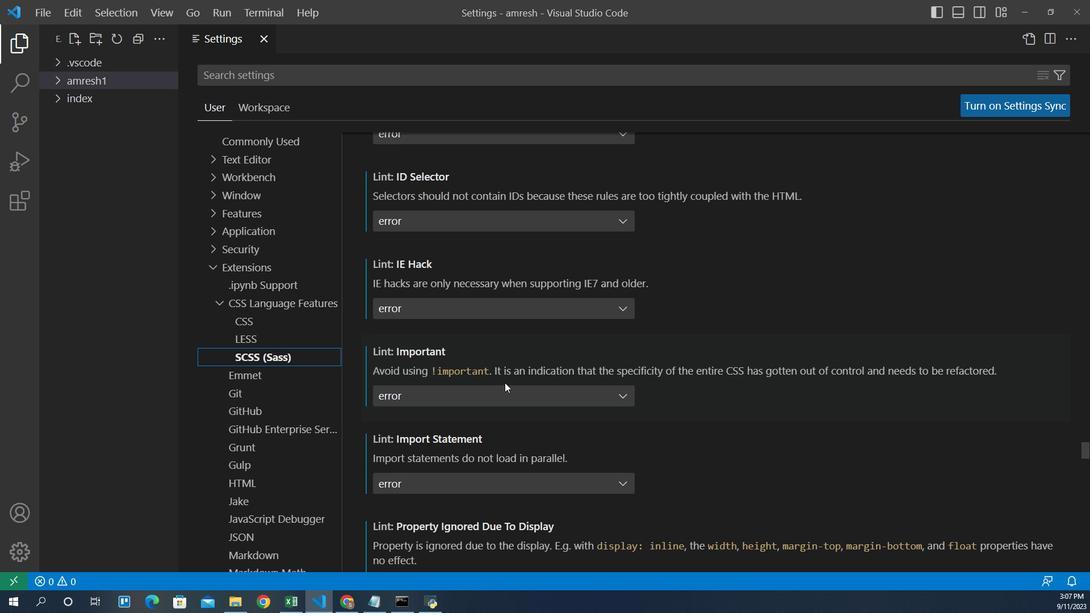 
Action: Mouse scrolled (464, 382) with delta (0, 0)
Screenshot: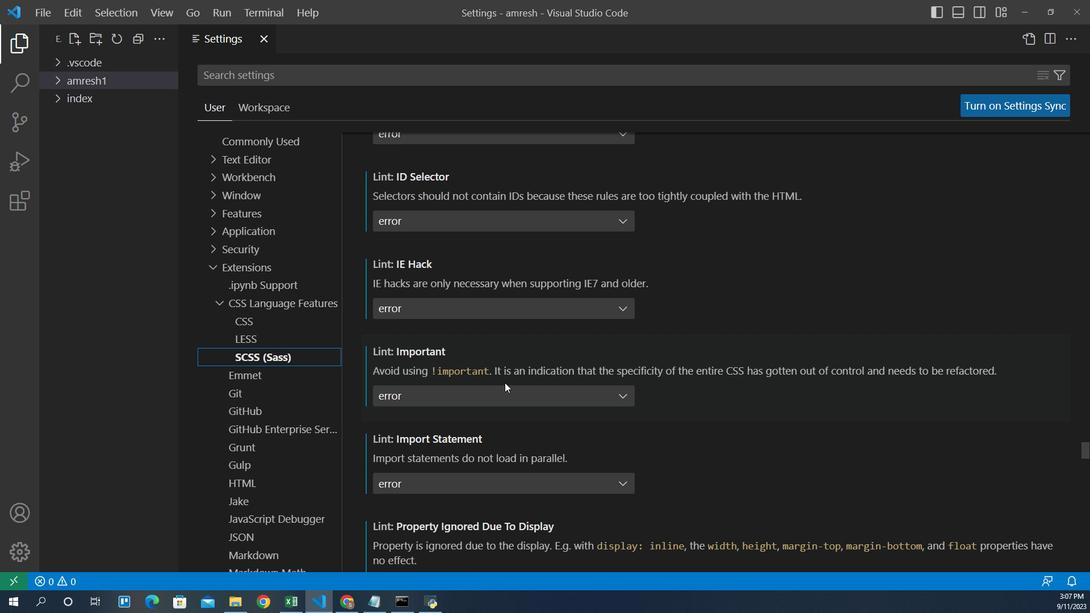
Action: Mouse scrolled (464, 382) with delta (0, 0)
Screenshot: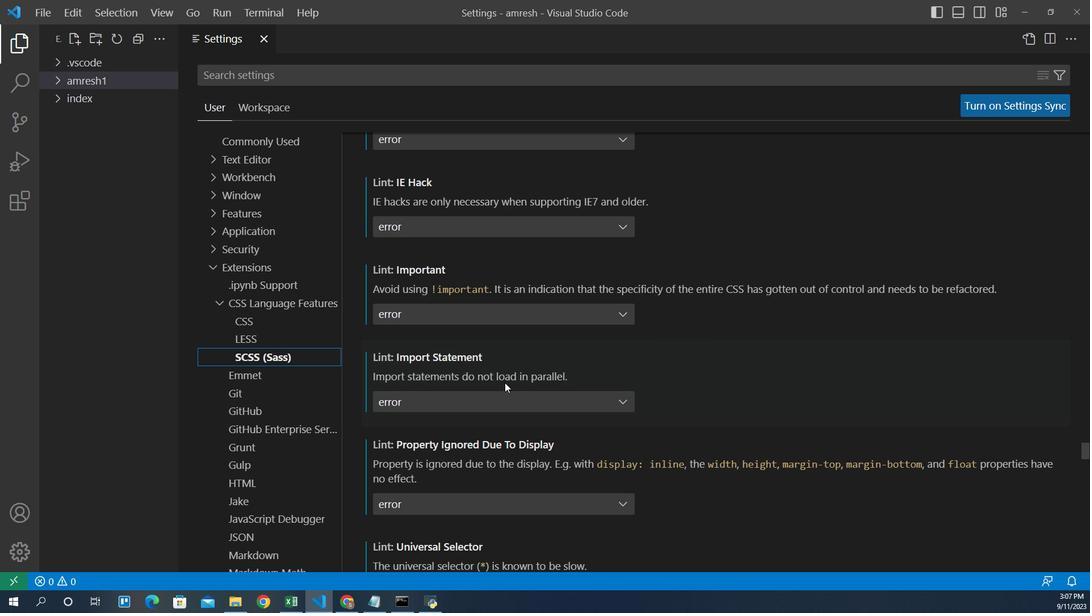 
Action: Mouse scrolled (464, 382) with delta (0, 0)
Screenshot: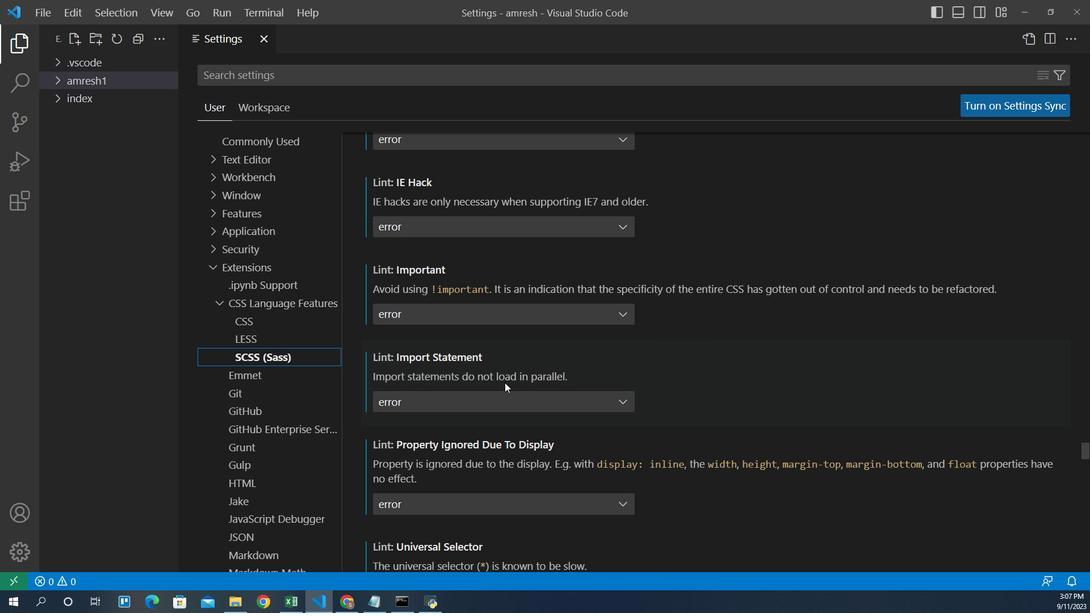 
Action: Mouse scrolled (464, 382) with delta (0, 0)
Screenshot: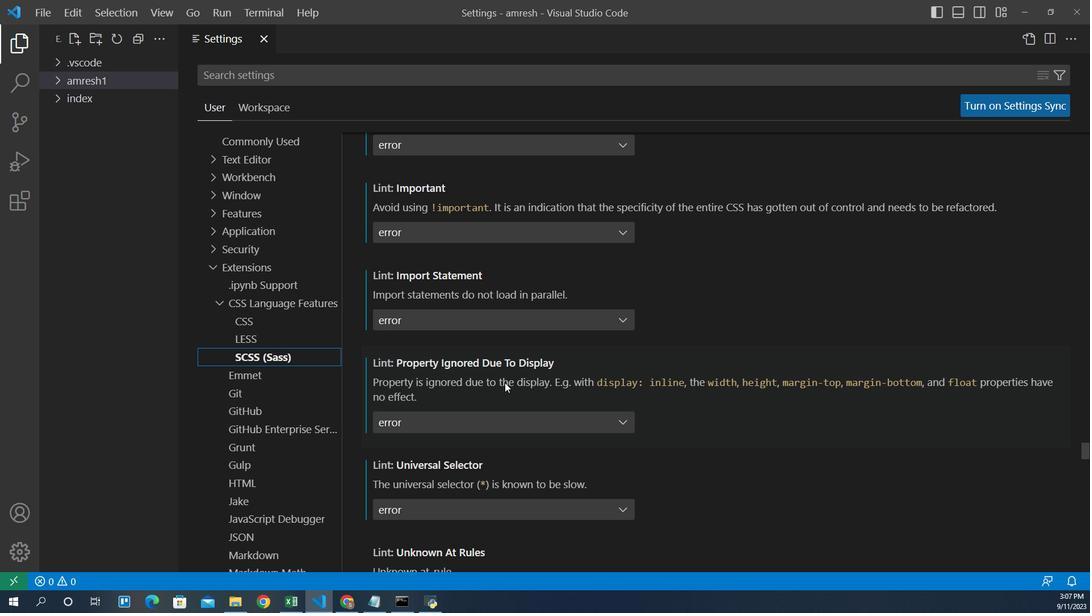 
Action: Mouse scrolled (464, 382) with delta (0, 0)
Screenshot: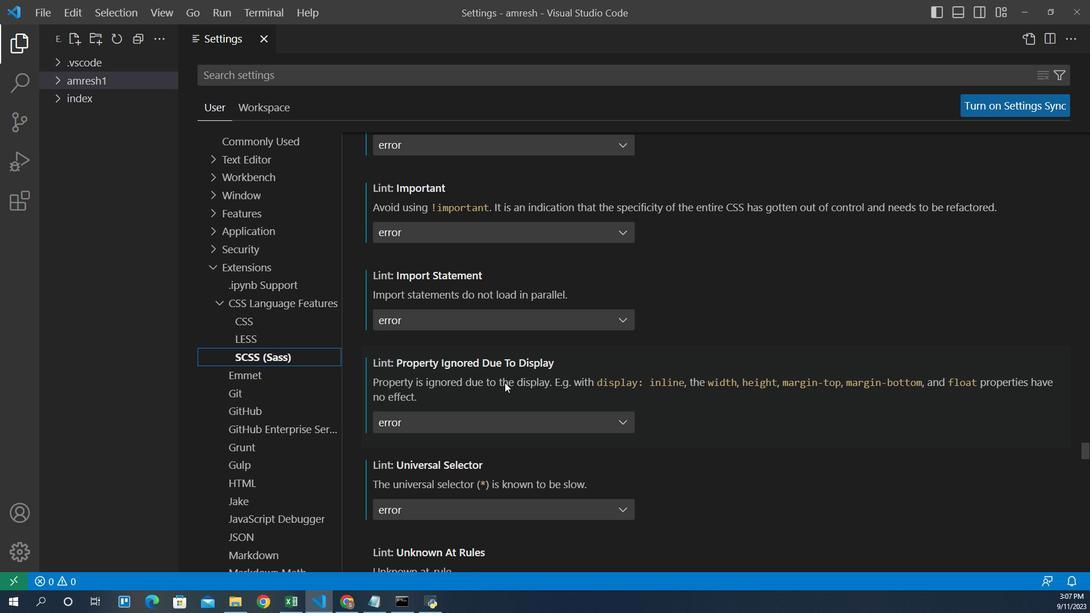 
Action: Mouse scrolled (464, 382) with delta (0, 0)
Screenshot: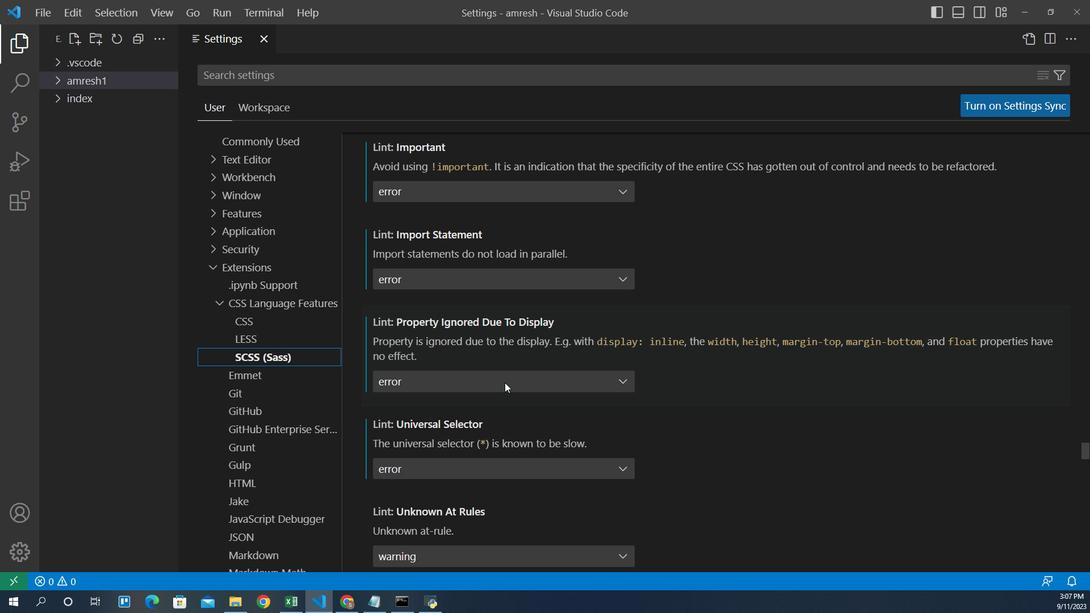
Action: Mouse scrolled (464, 382) with delta (0, 0)
Screenshot: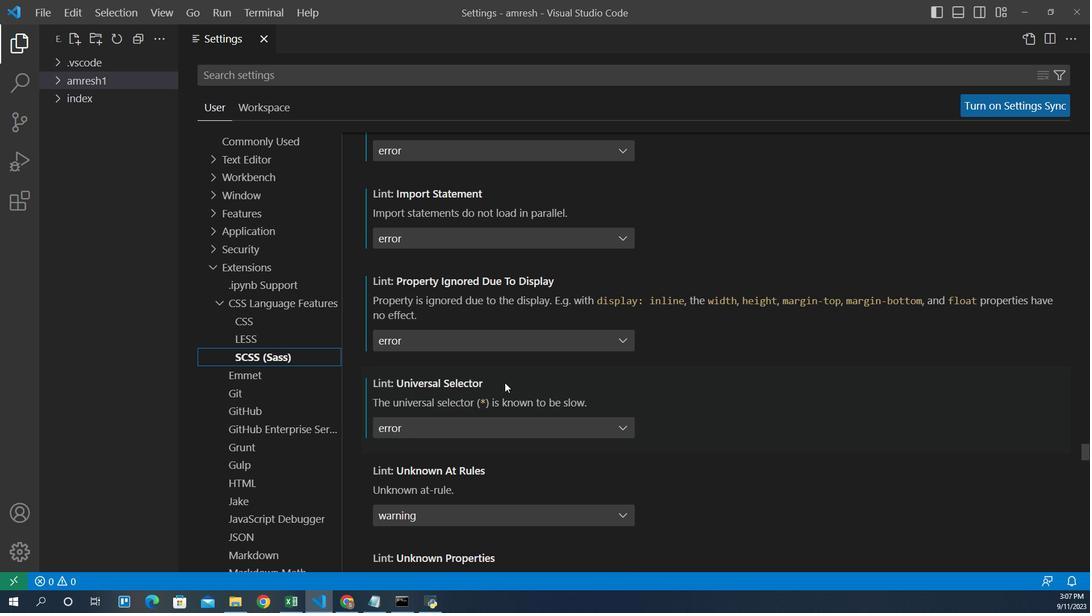 
Action: Mouse scrolled (464, 382) with delta (0, 0)
Screenshot: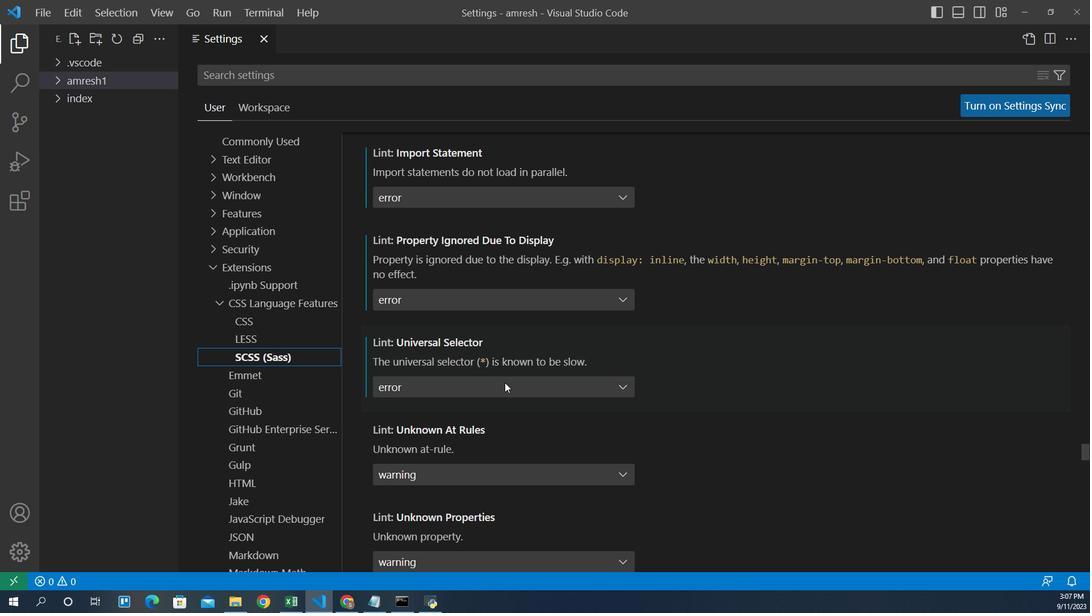 
Action: Mouse scrolled (464, 382) with delta (0, 0)
Screenshot: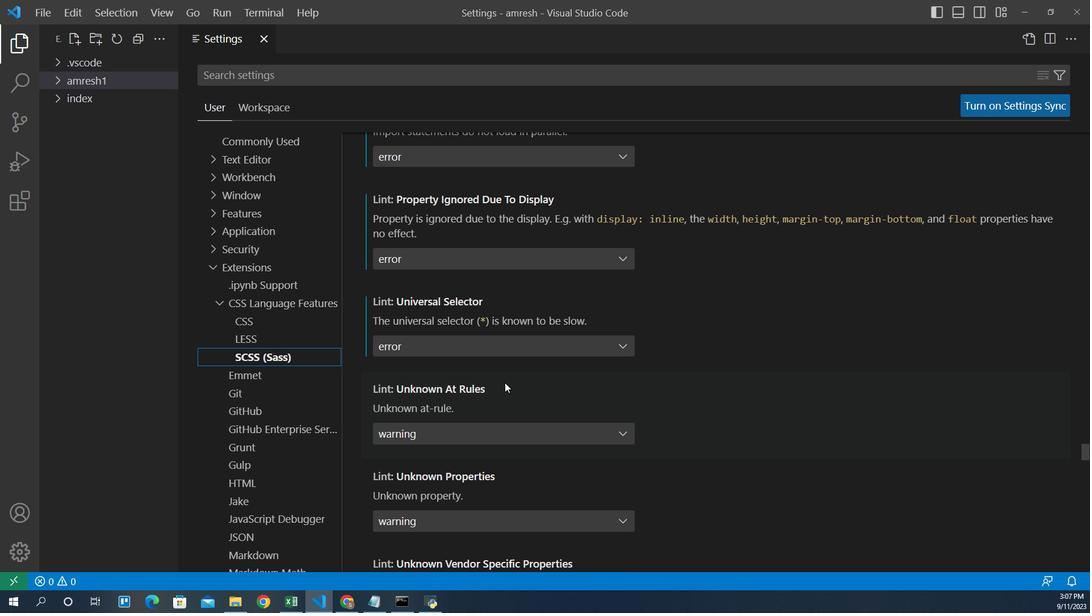 
Action: Mouse scrolled (464, 382) with delta (0, 0)
Screenshot: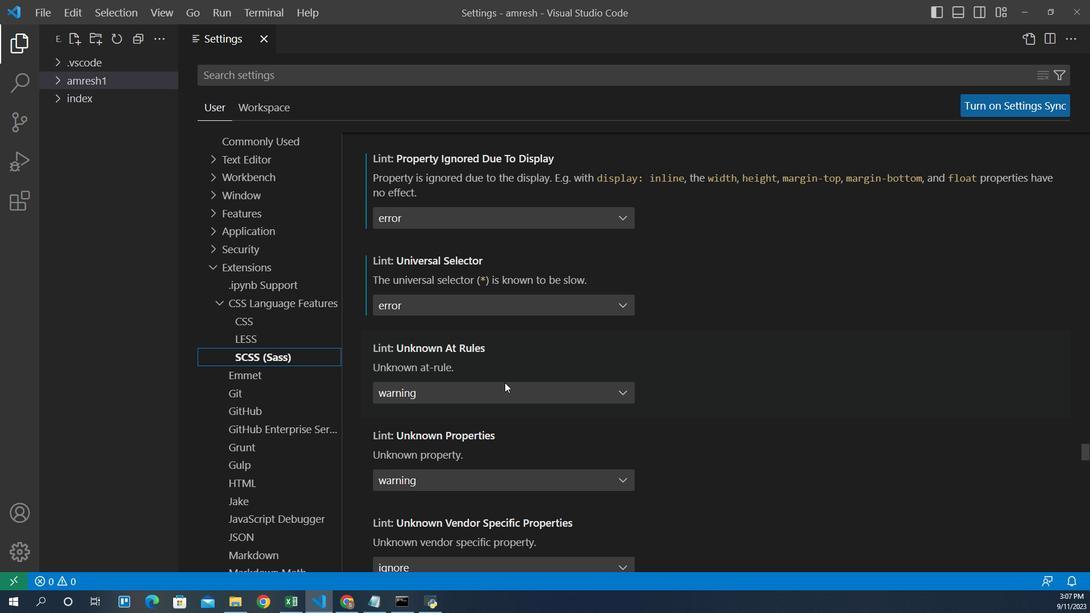 
Action: Mouse moved to (463, 391)
Screenshot: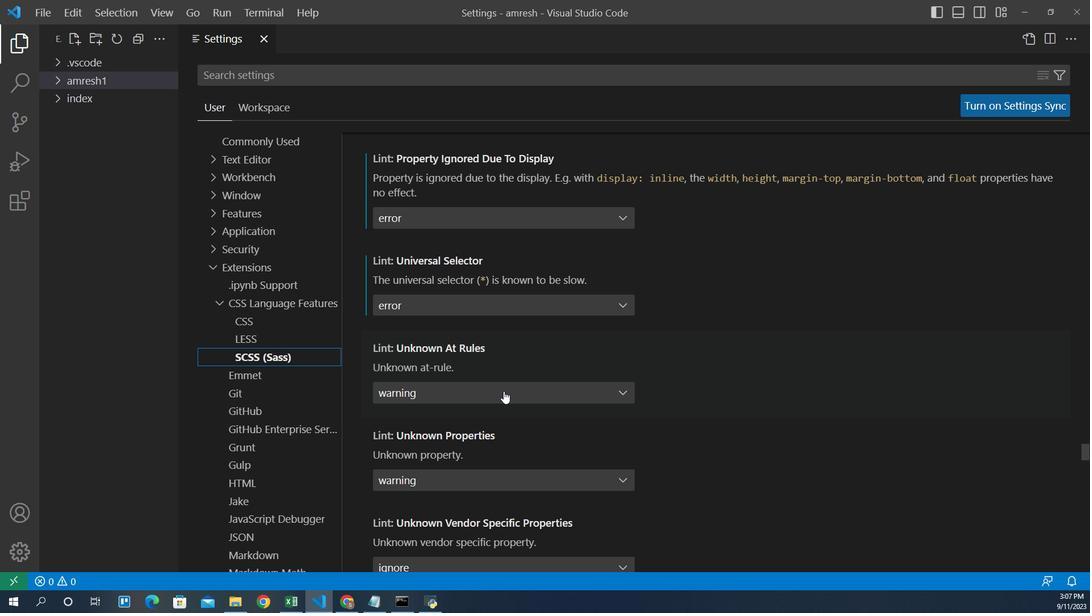 
Action: Mouse pressed left at (463, 391)
Screenshot: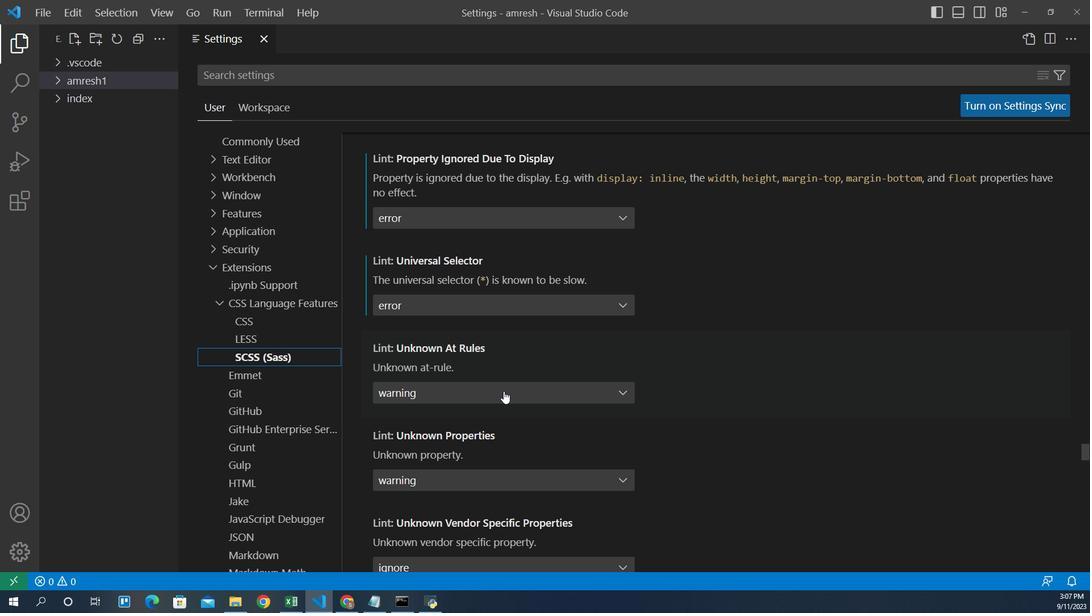 
Action: Mouse moved to (391, 415)
Screenshot: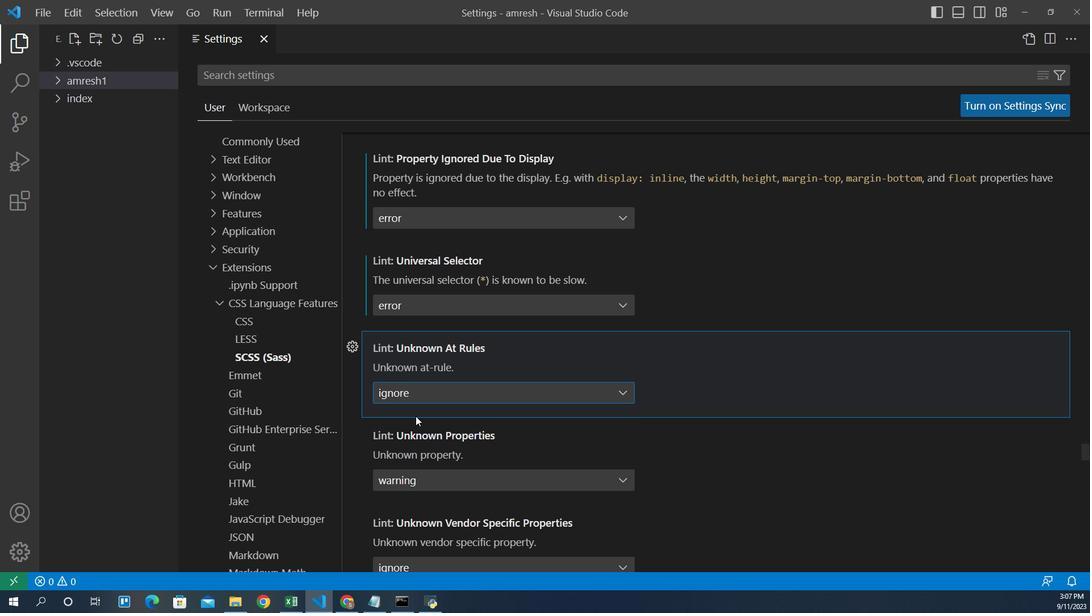 
Action: Mouse pressed left at (391, 415)
Screenshot: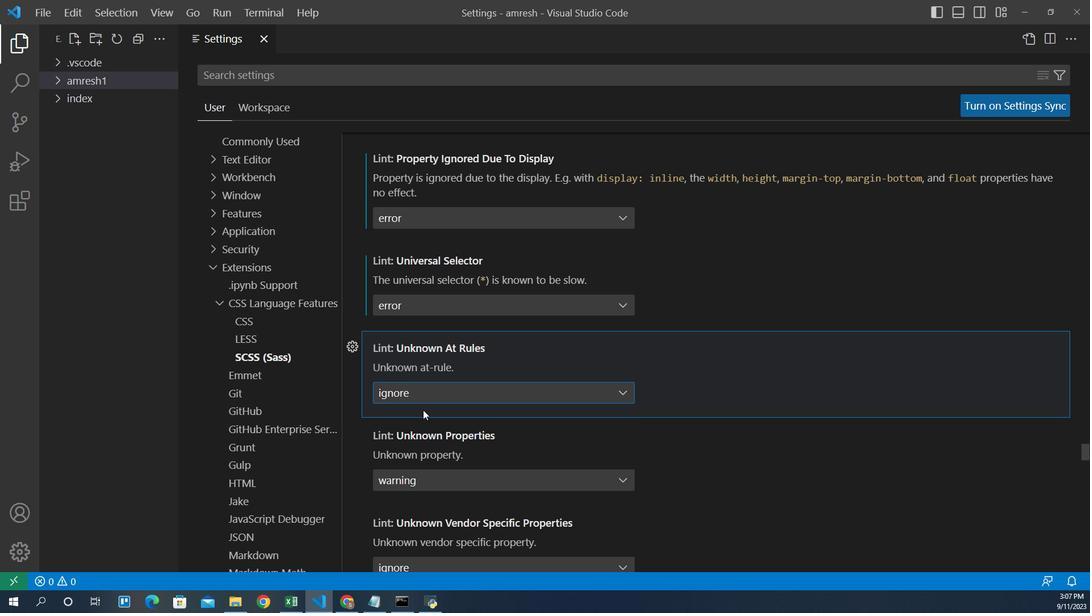 
Action: Mouse moved to (419, 408)
Screenshot: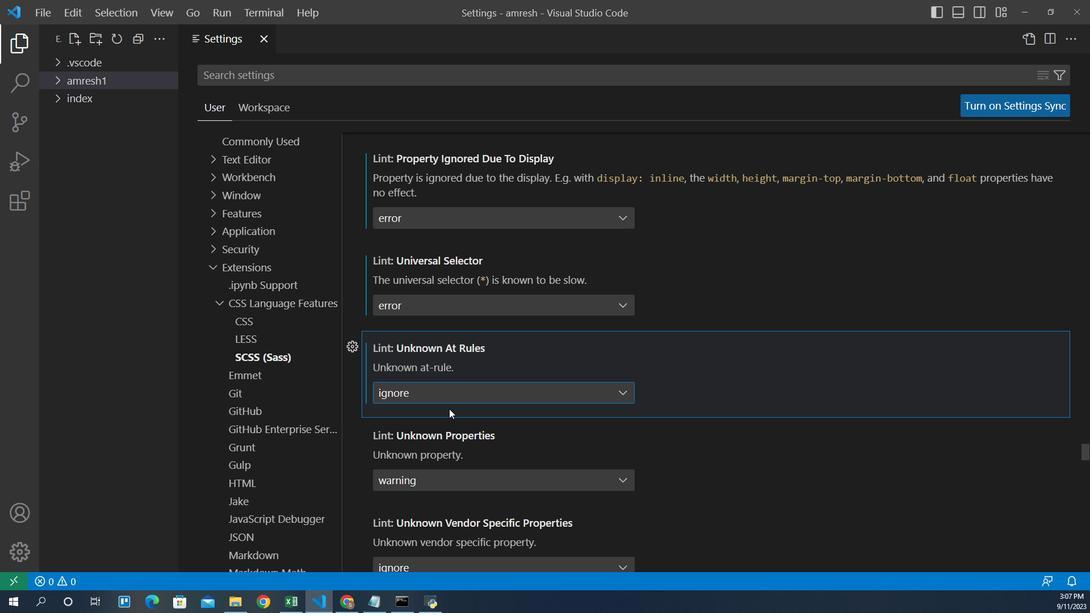 
